 Task: Search one way flight ticket for 2 adults, 2 children, 2 infants in seat in first from Ogden: Ogden-hinckley Airport to New Bern: Coastal Carolina Regional Airport (was Craven County Regional) on 8-4-2023. Choice of flights is Singapure airlines. Number of bags: 7 checked bags. Price is upto 50000. Outbound departure time preference is 19:30.
Action: Mouse moved to (252, 321)
Screenshot: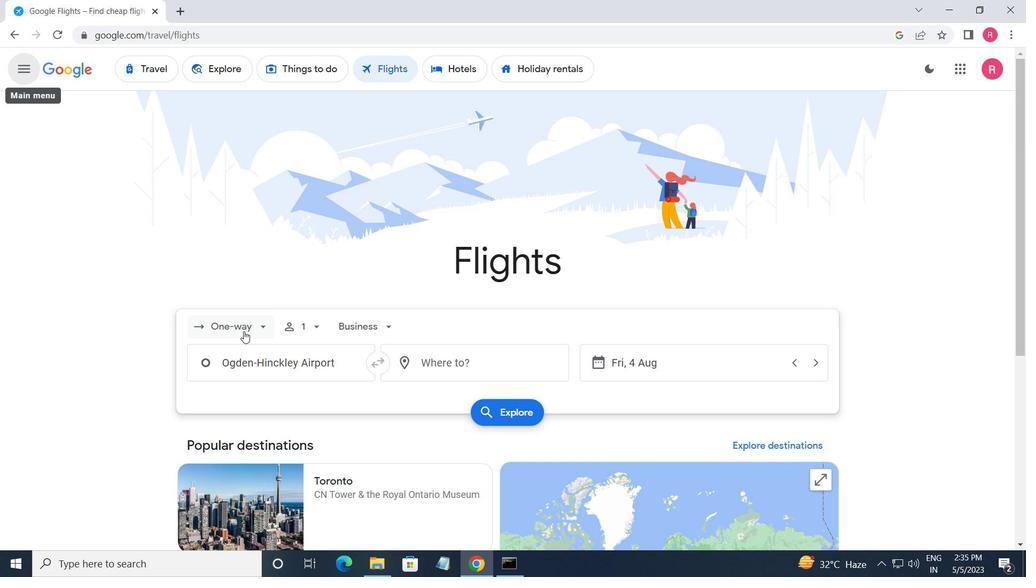
Action: Mouse pressed left at (252, 321)
Screenshot: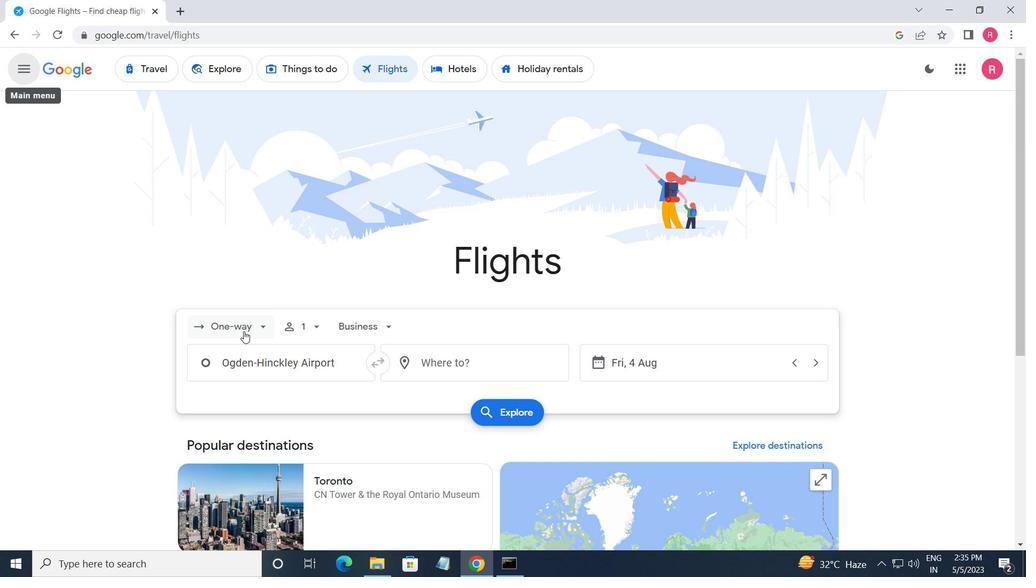 
Action: Mouse moved to (270, 388)
Screenshot: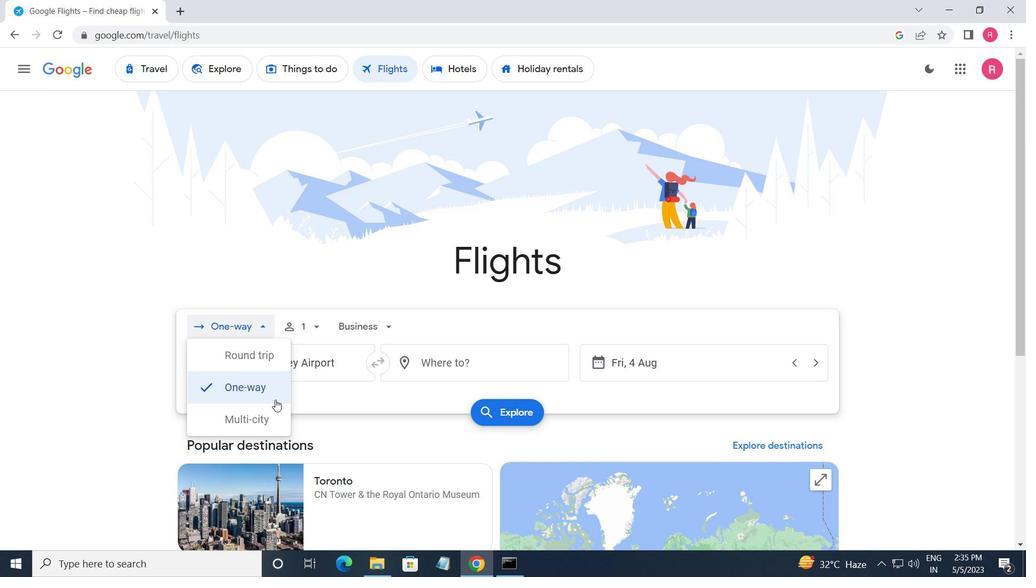 
Action: Mouse pressed left at (270, 388)
Screenshot: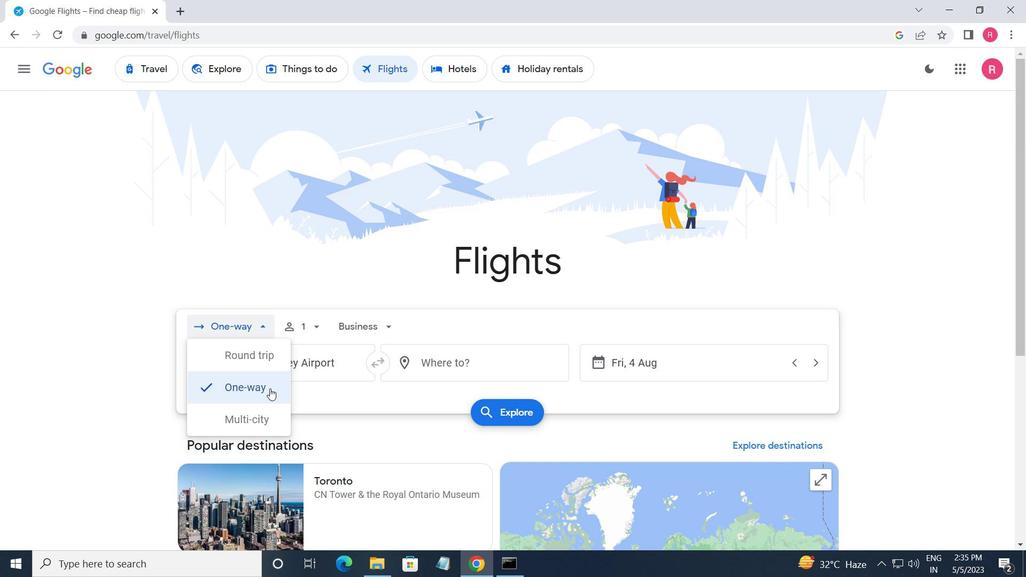 
Action: Mouse moved to (304, 328)
Screenshot: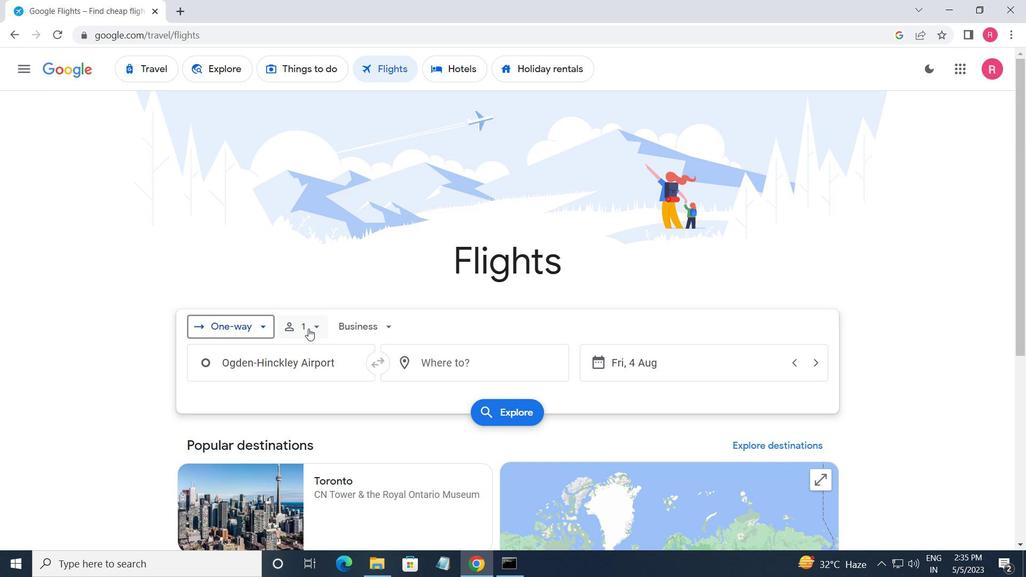 
Action: Mouse pressed left at (304, 328)
Screenshot: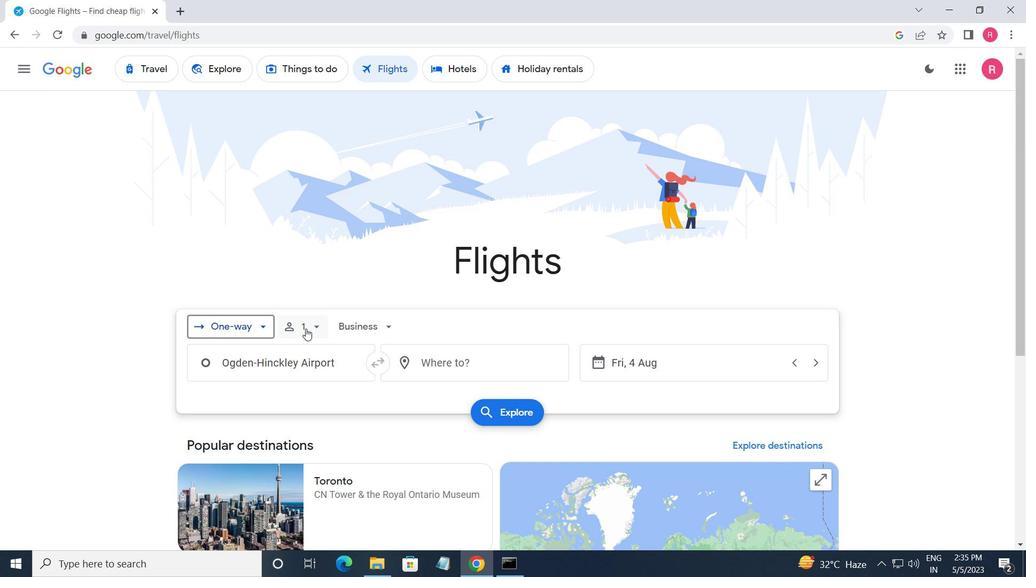 
Action: Mouse moved to (428, 368)
Screenshot: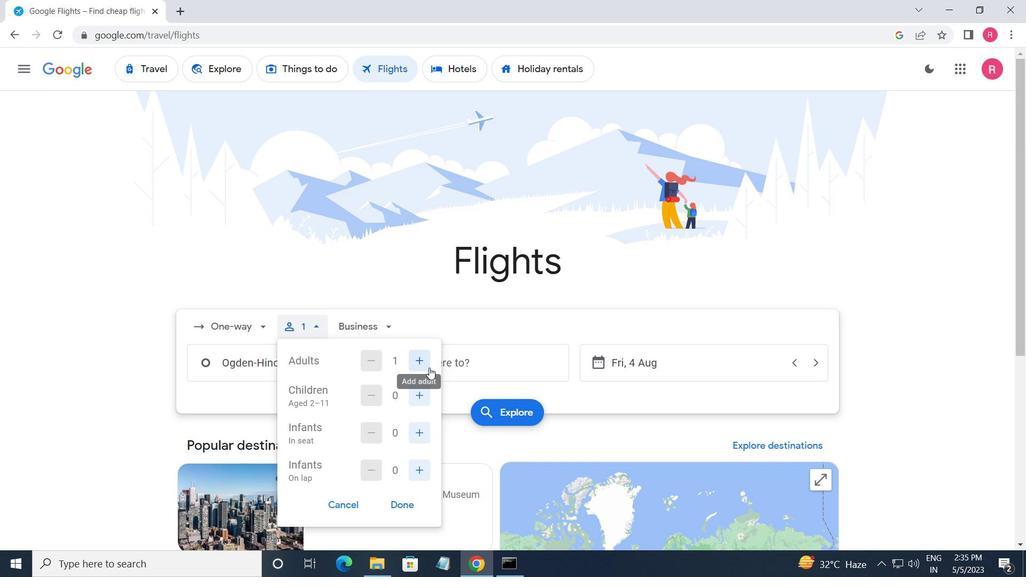
Action: Mouse pressed left at (428, 368)
Screenshot: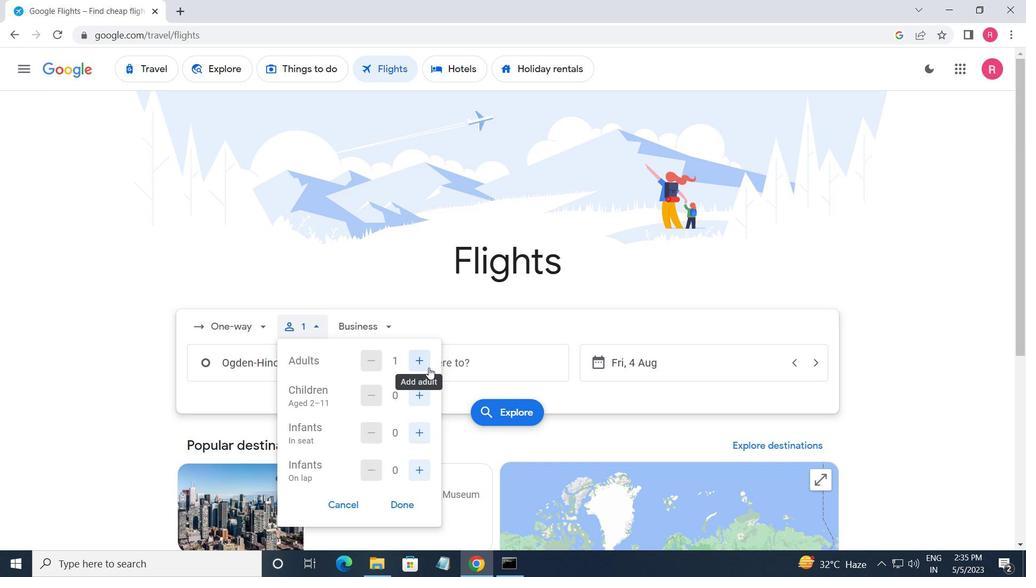 
Action: Mouse moved to (419, 395)
Screenshot: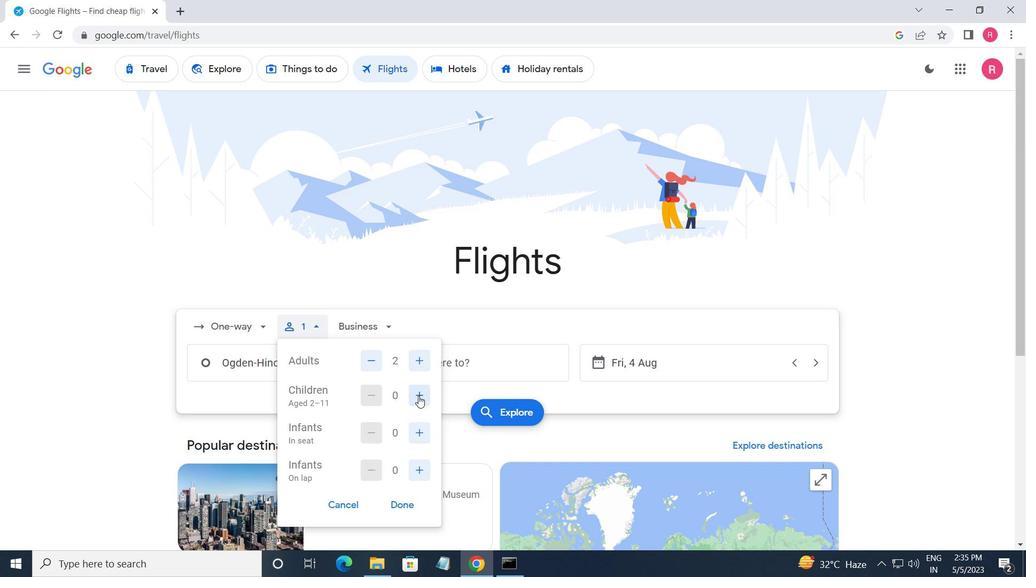 
Action: Mouse pressed left at (419, 395)
Screenshot: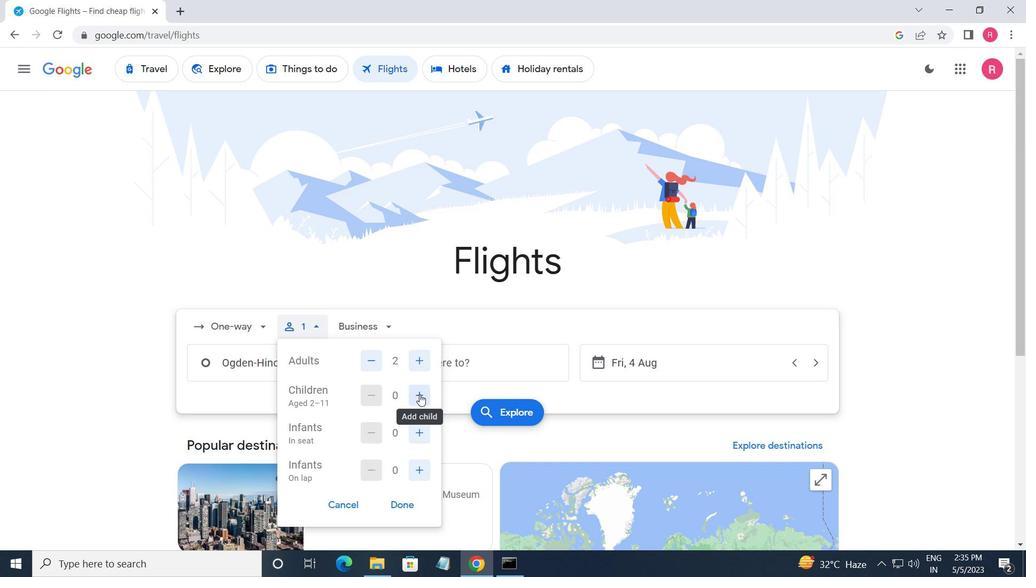 
Action: Mouse moved to (420, 395)
Screenshot: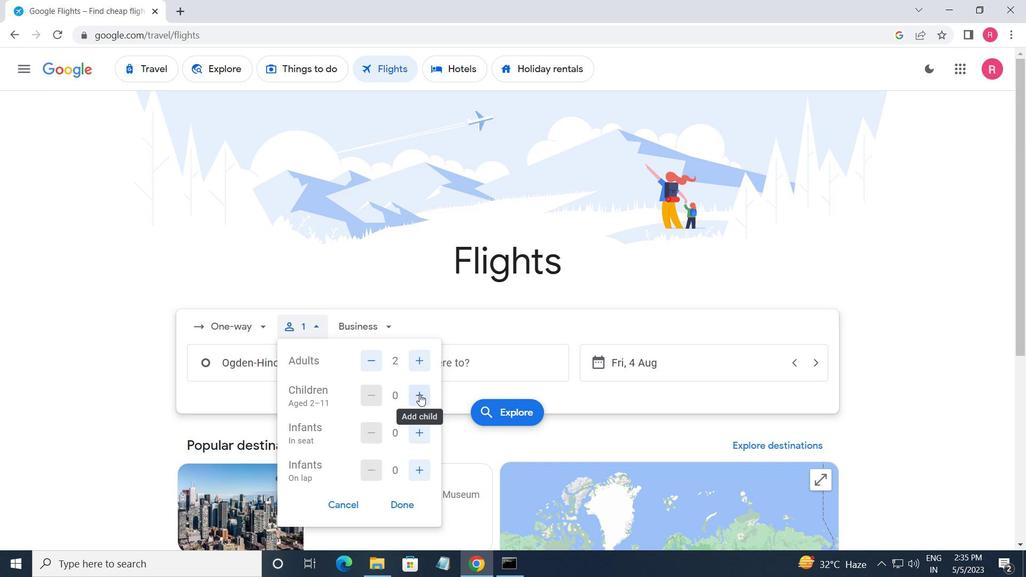 
Action: Mouse pressed left at (420, 395)
Screenshot: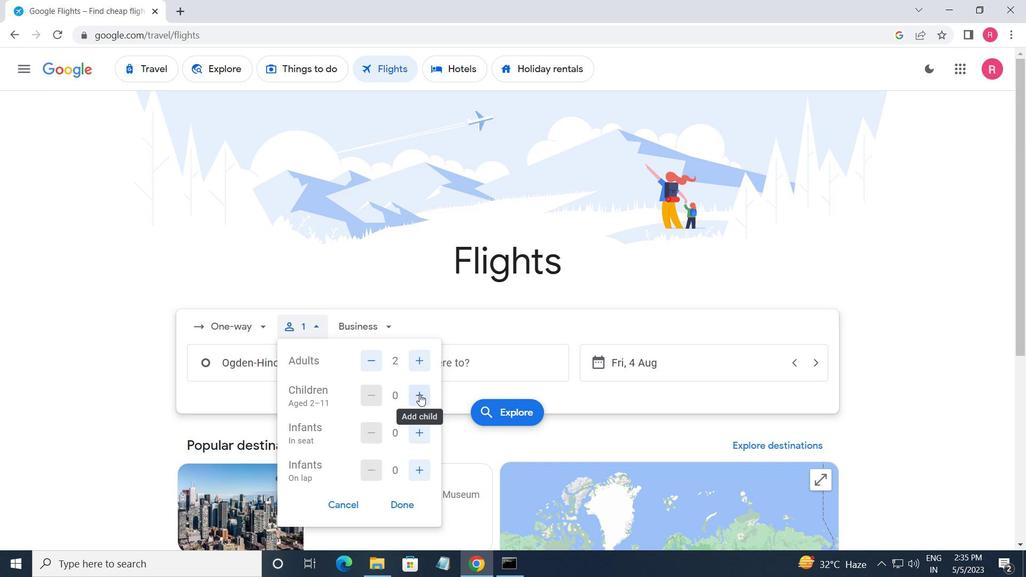 
Action: Mouse moved to (426, 440)
Screenshot: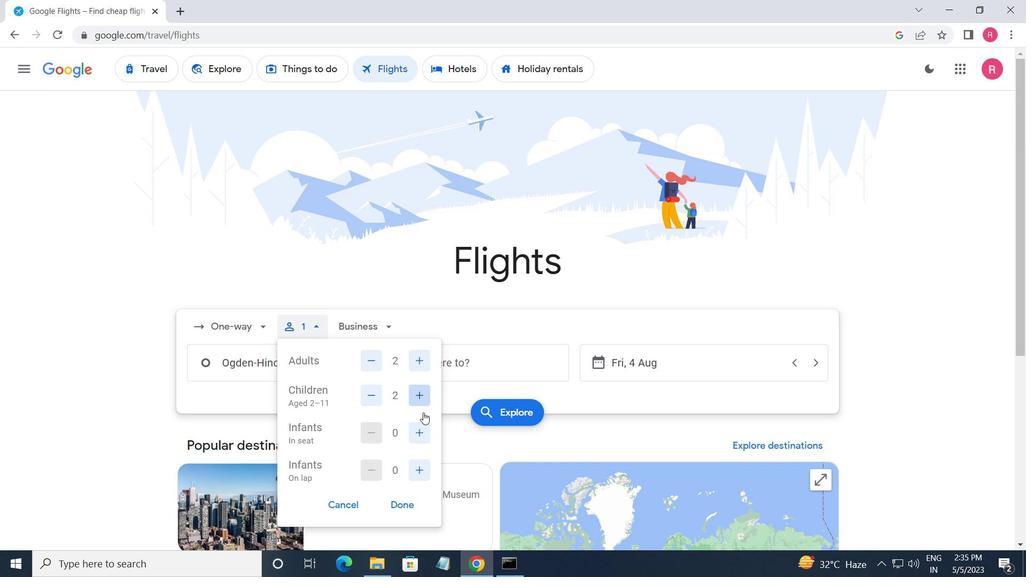 
Action: Mouse pressed left at (426, 440)
Screenshot: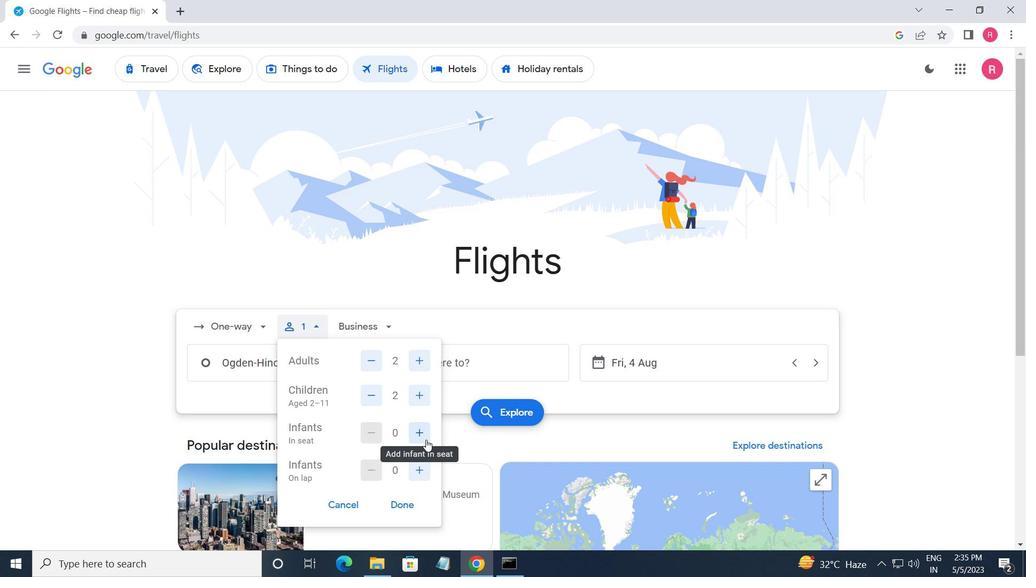 
Action: Mouse pressed left at (426, 440)
Screenshot: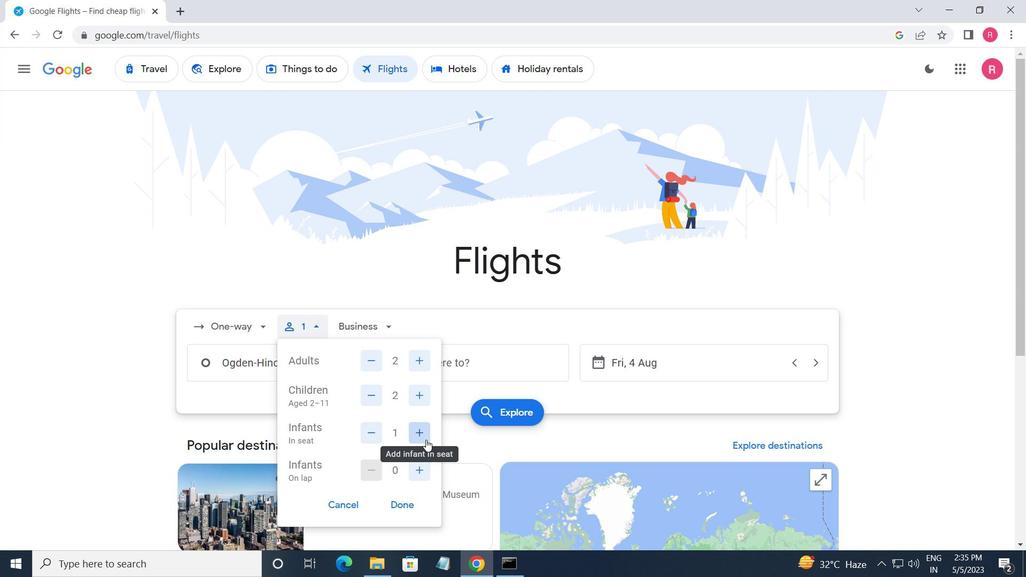 
Action: Mouse moved to (417, 468)
Screenshot: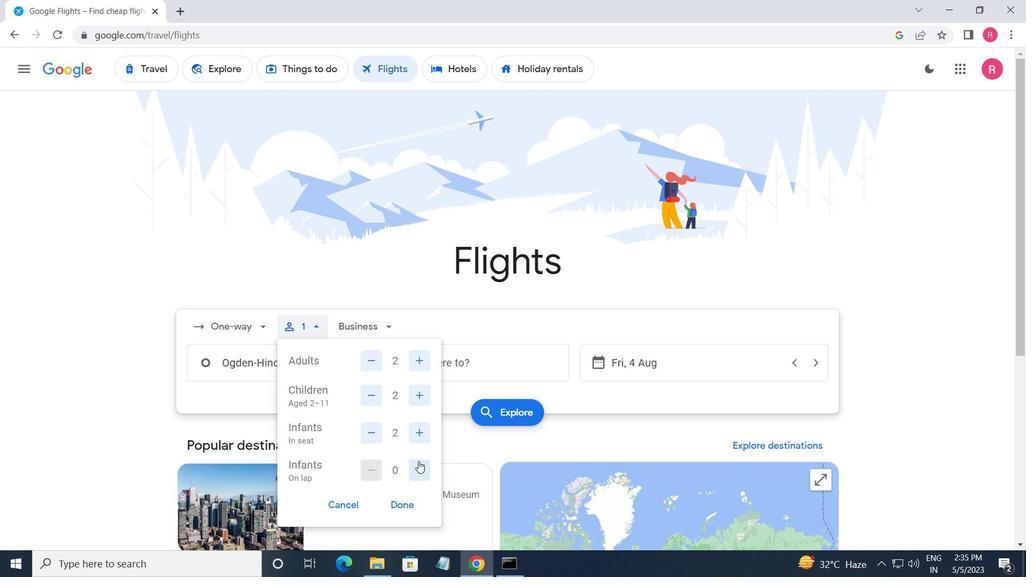 
Action: Mouse pressed left at (417, 468)
Screenshot: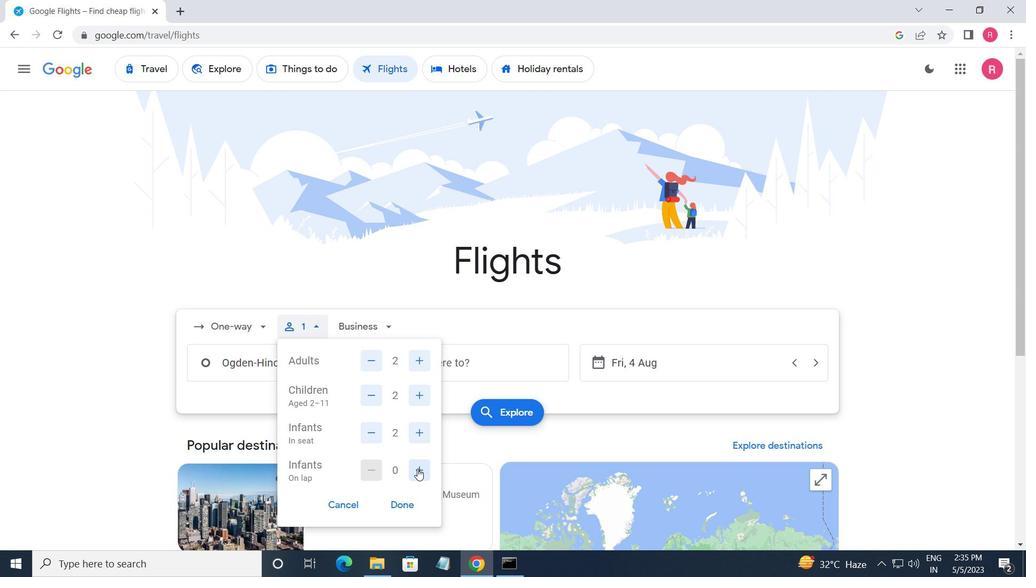 
Action: Mouse moved to (375, 474)
Screenshot: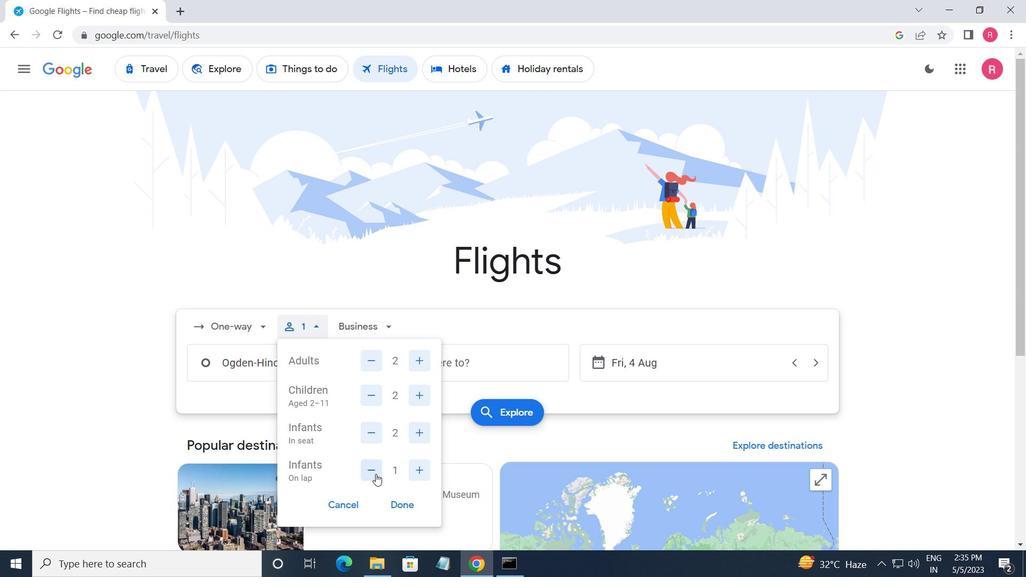 
Action: Mouse pressed left at (375, 474)
Screenshot: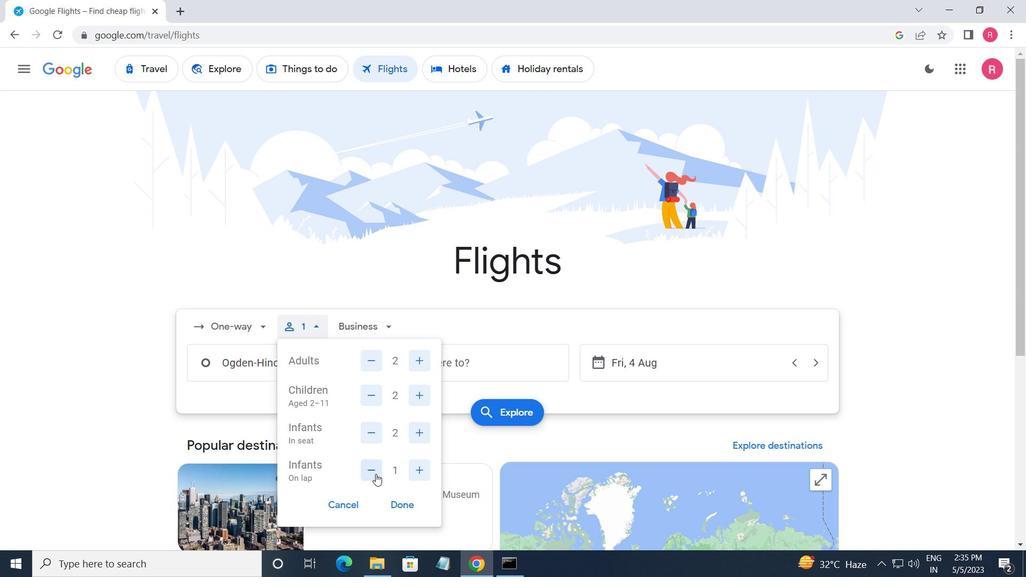 
Action: Mouse moved to (399, 502)
Screenshot: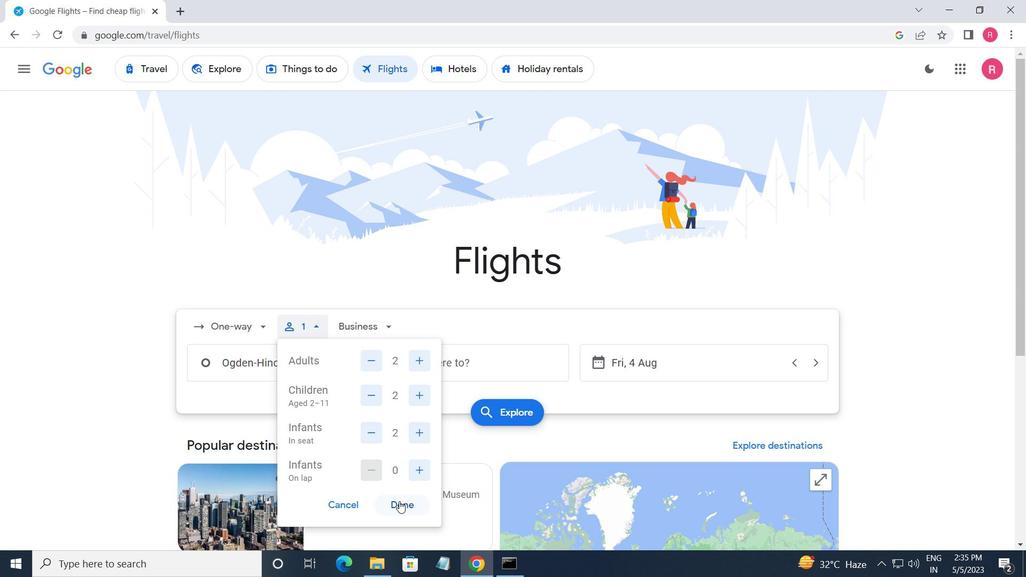 
Action: Mouse pressed left at (399, 502)
Screenshot: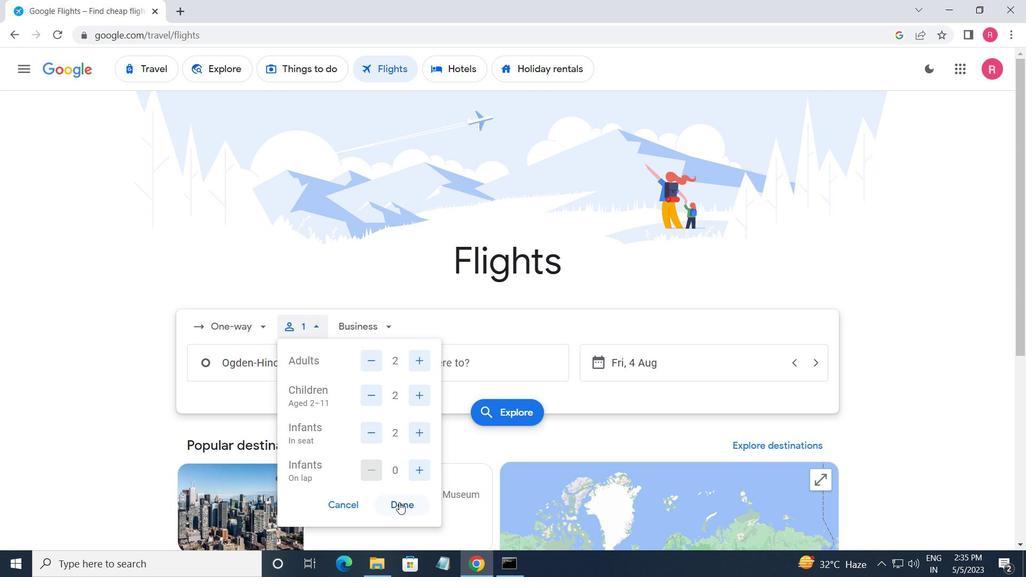 
Action: Mouse moved to (359, 320)
Screenshot: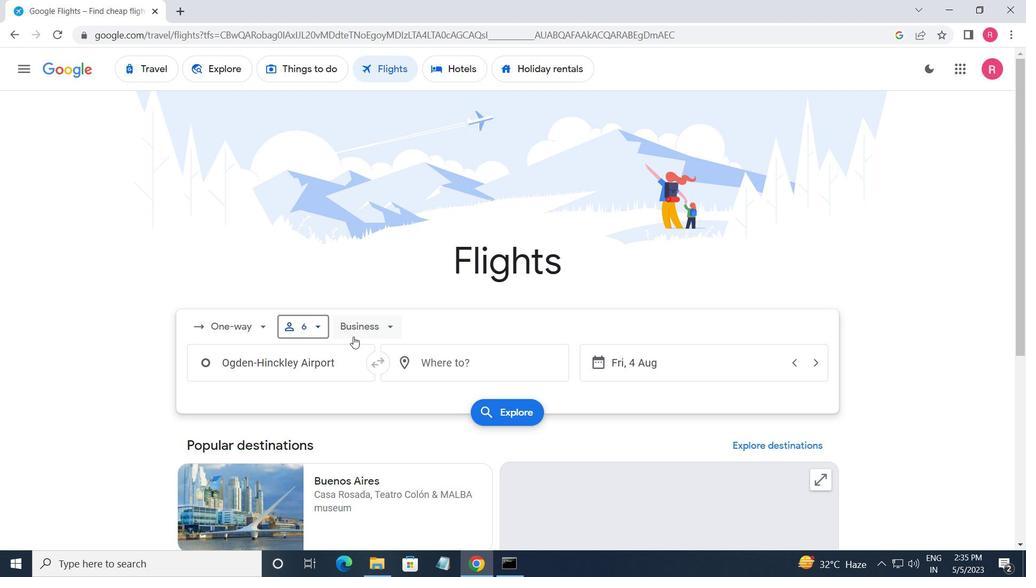 
Action: Mouse pressed left at (359, 320)
Screenshot: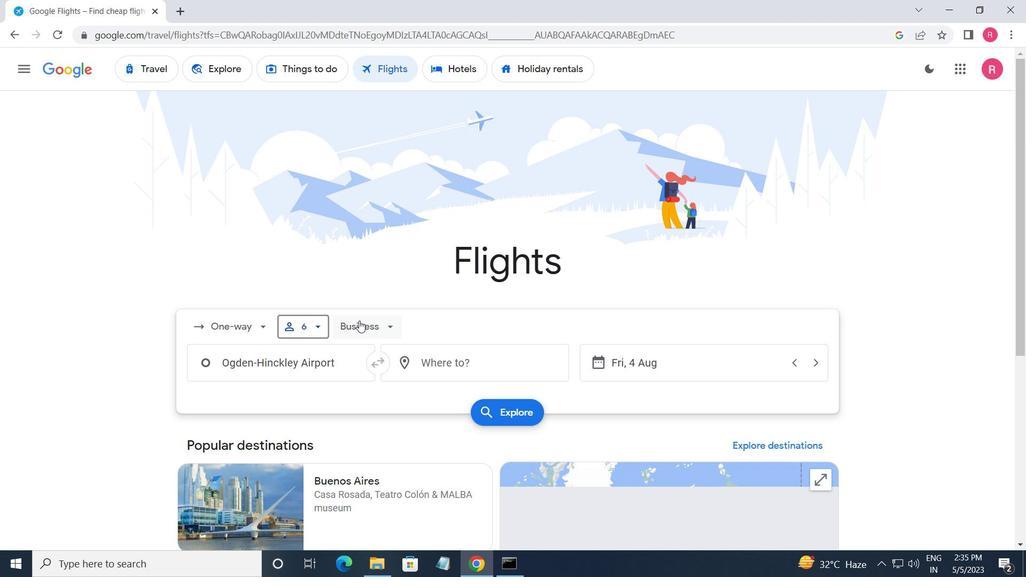 
Action: Mouse moved to (389, 451)
Screenshot: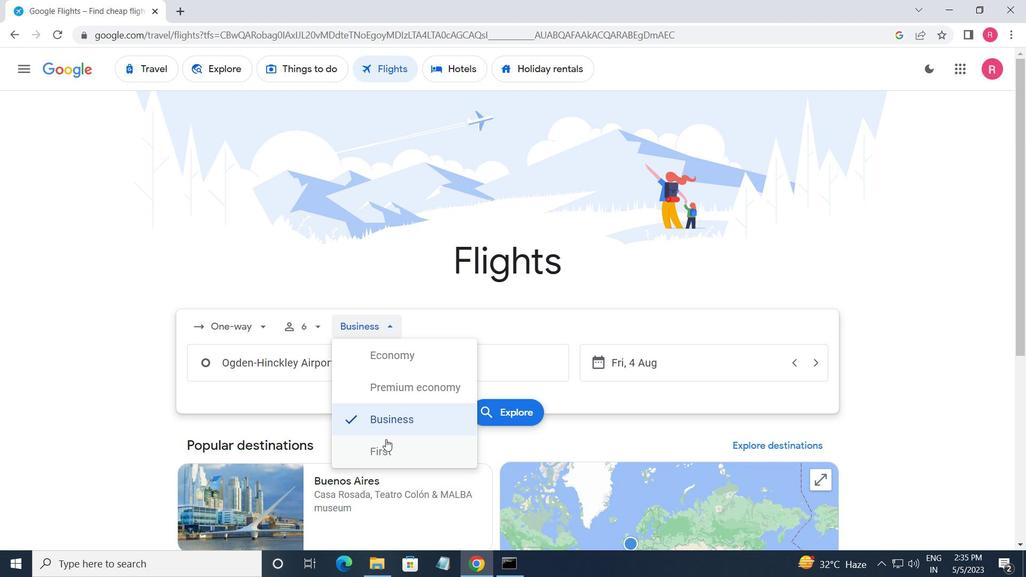 
Action: Mouse pressed left at (389, 451)
Screenshot: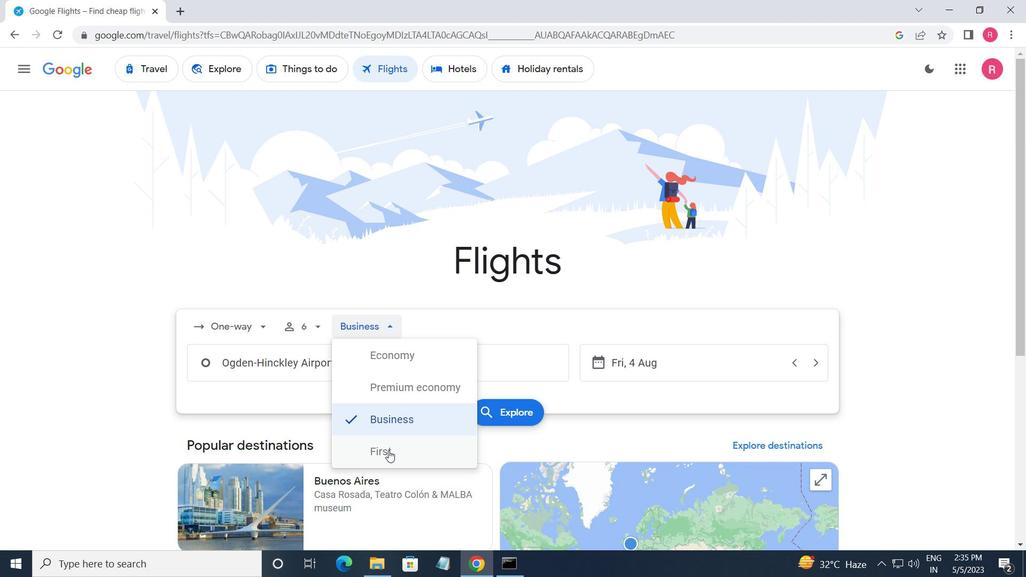 
Action: Mouse moved to (321, 362)
Screenshot: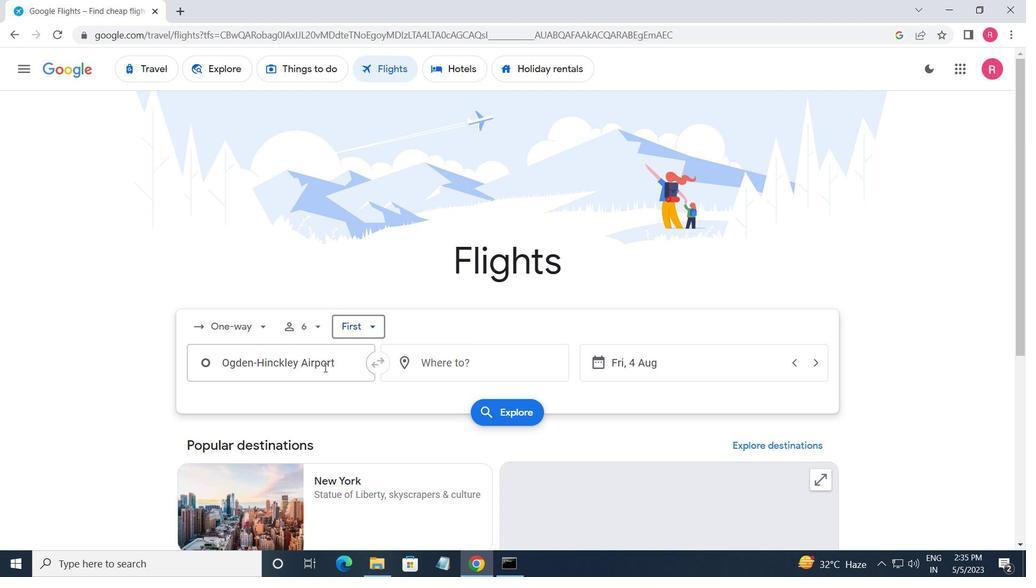 
Action: Mouse pressed left at (321, 362)
Screenshot: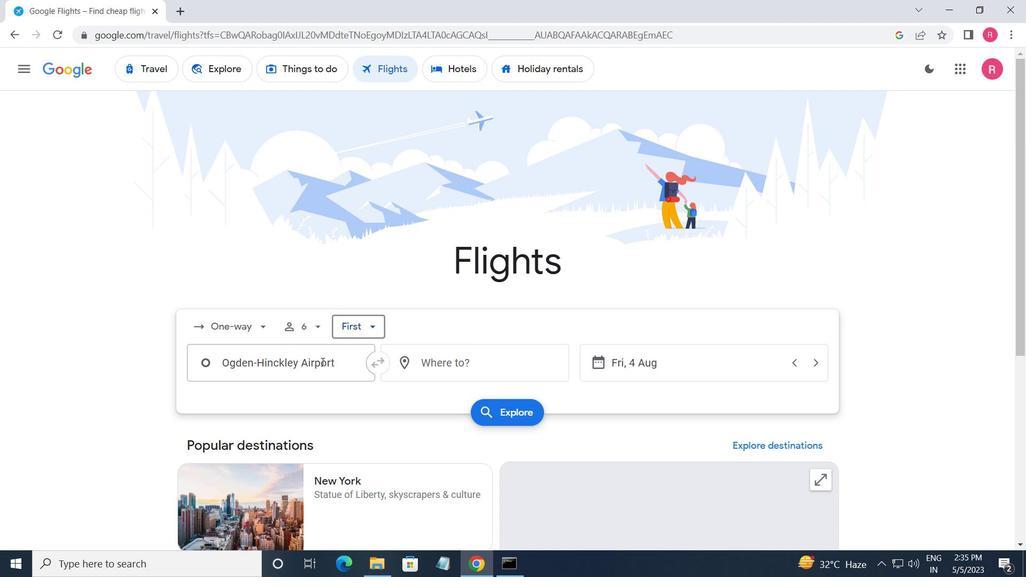
Action: Key pressed <Key.shift>OGDEN-HI
Screenshot: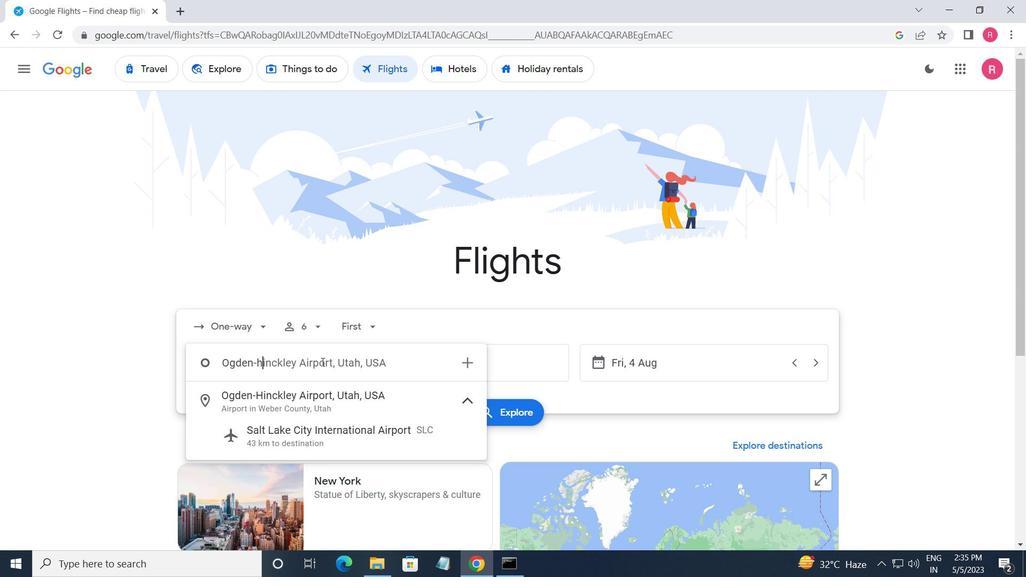 
Action: Mouse moved to (331, 413)
Screenshot: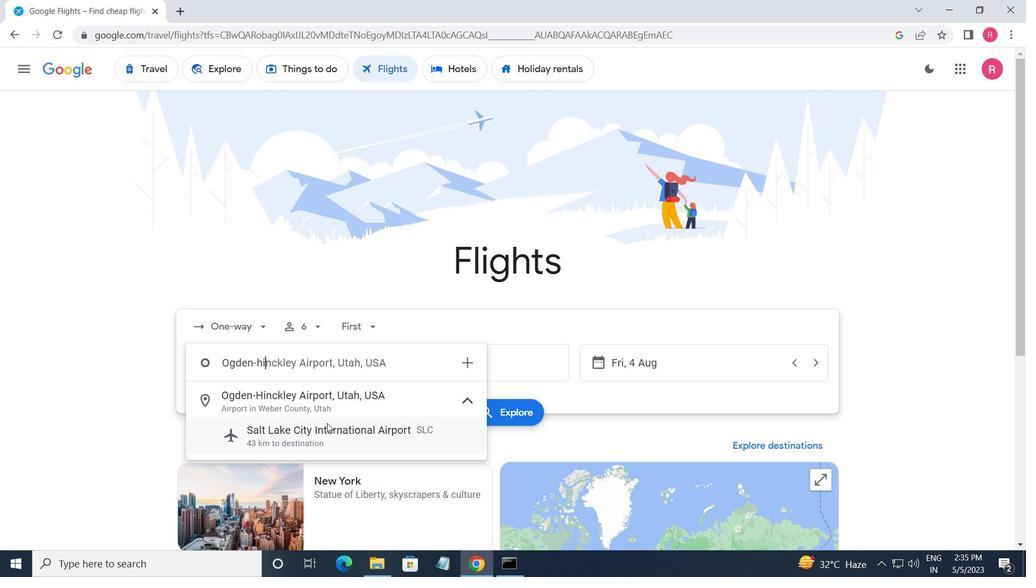 
Action: Mouse pressed left at (331, 413)
Screenshot: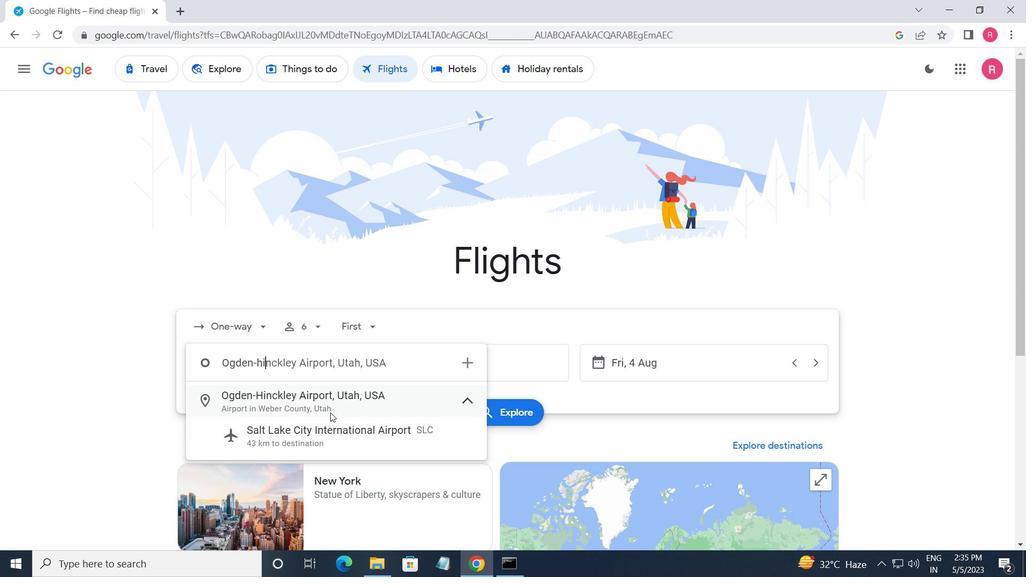 
Action: Mouse moved to (459, 360)
Screenshot: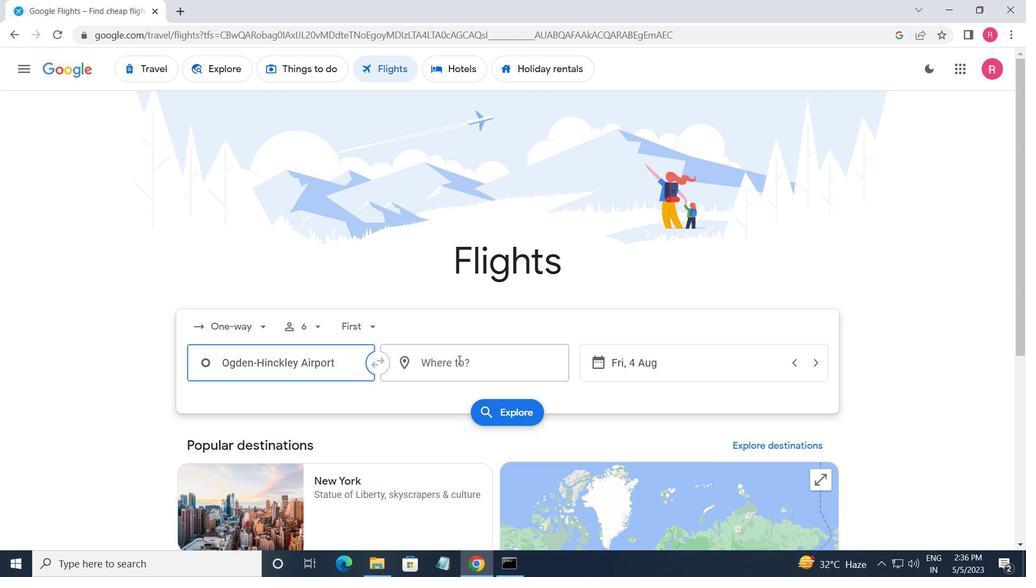 
Action: Mouse pressed left at (459, 360)
Screenshot: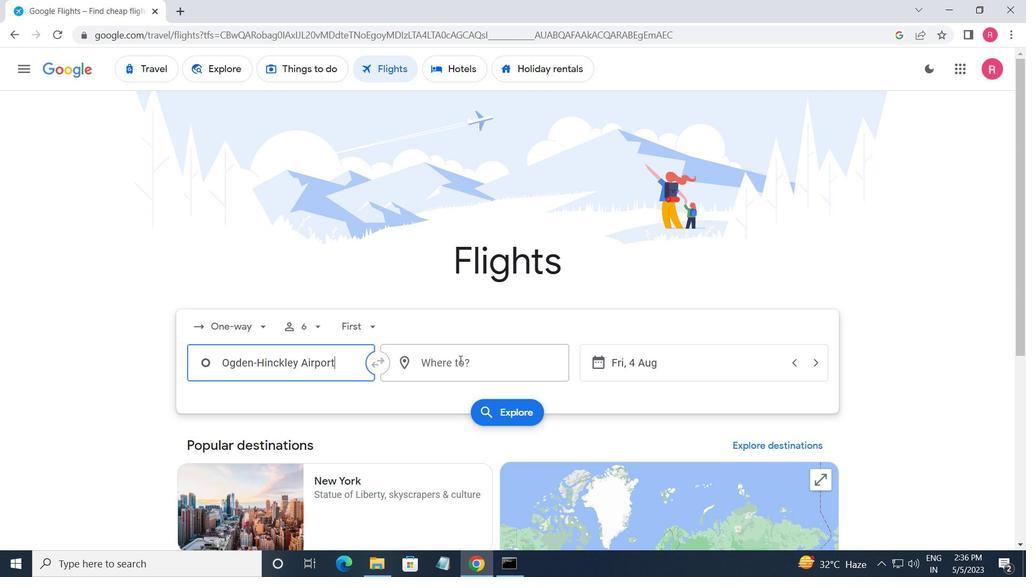 
Action: Mouse moved to (458, 370)
Screenshot: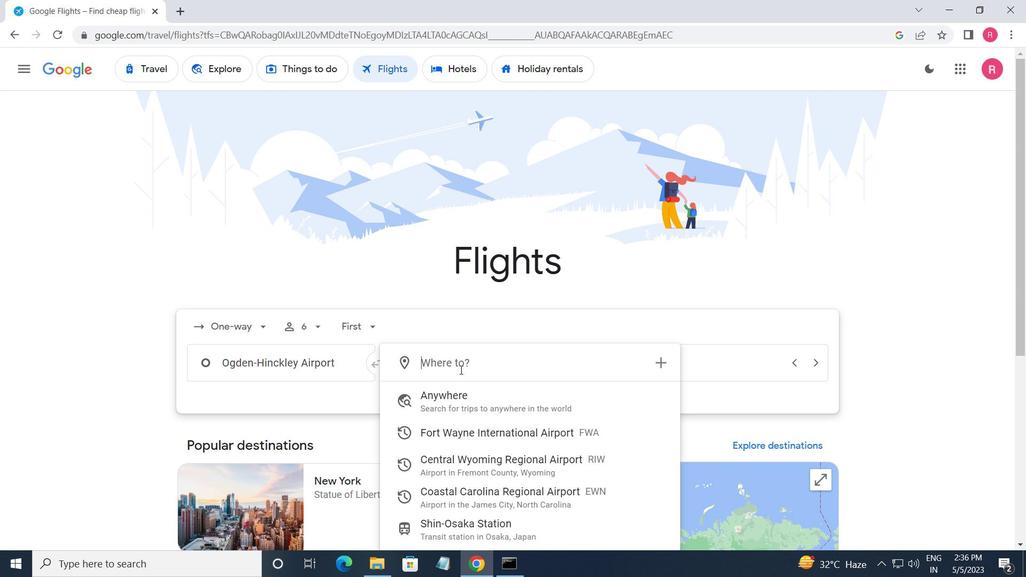 
Action: Key pressed <Key.shift>COASTEL<Key.space><Key.shift>CA
Screenshot: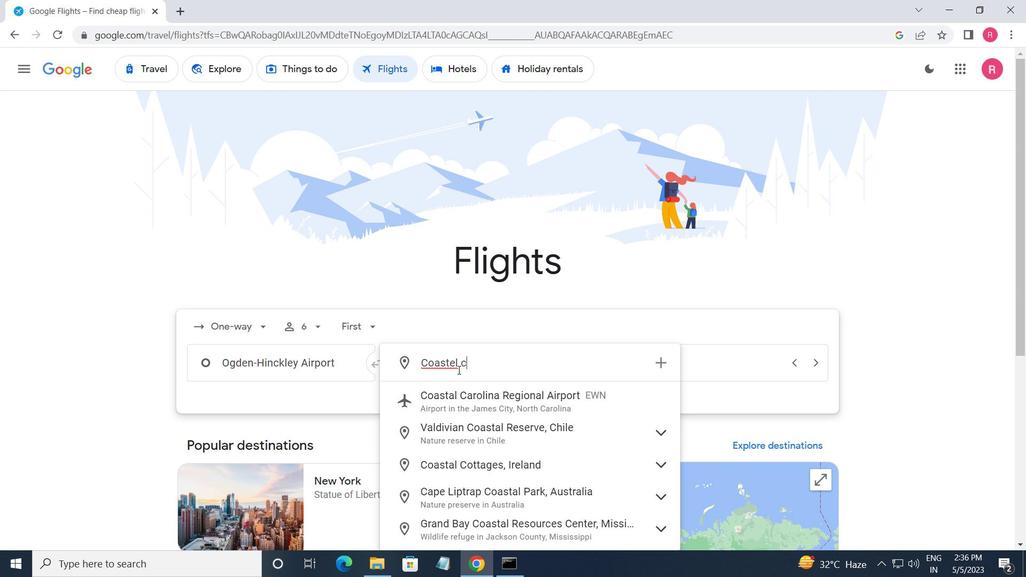 
Action: Mouse moved to (530, 408)
Screenshot: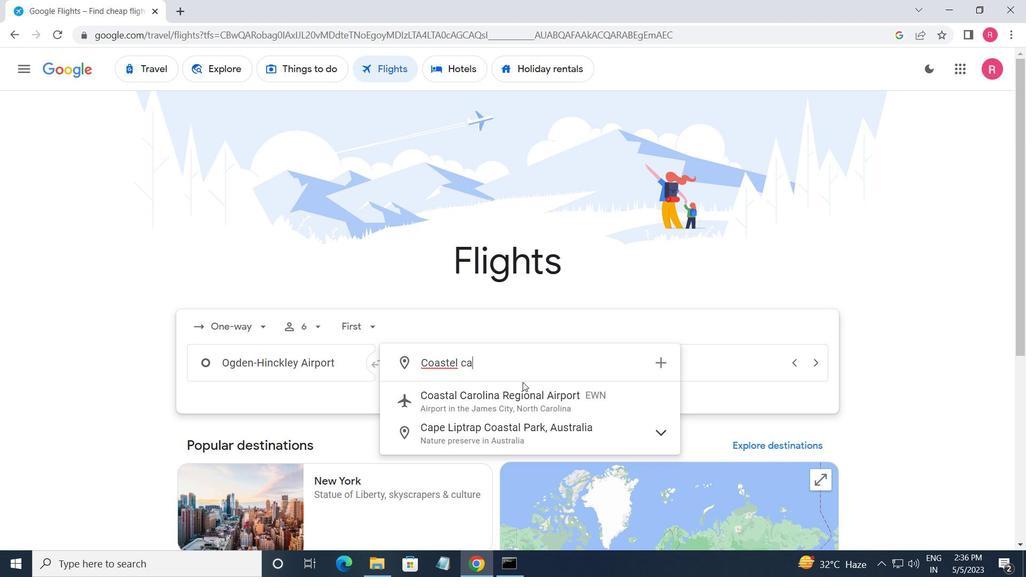 
Action: Mouse pressed left at (530, 408)
Screenshot: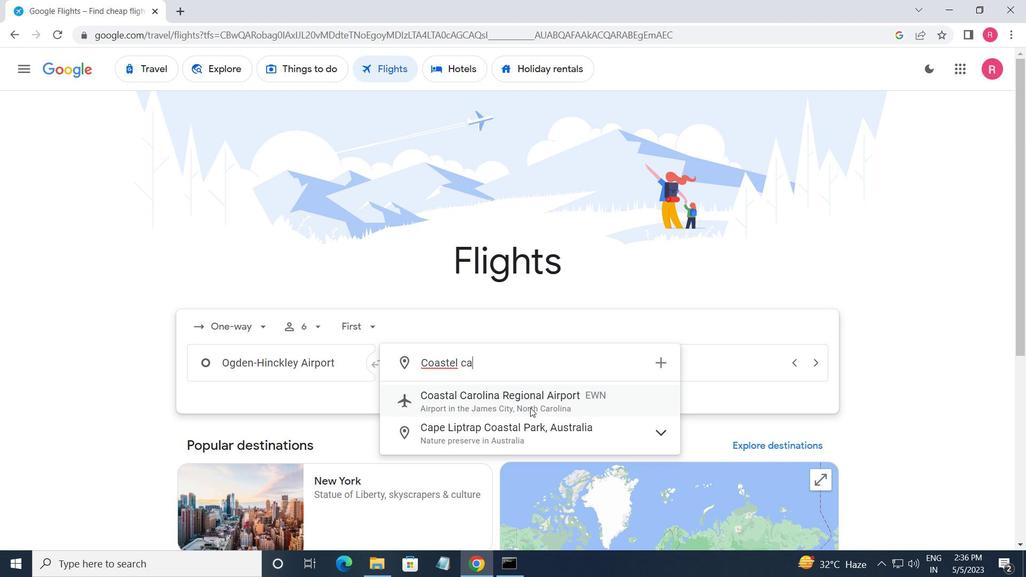 
Action: Mouse moved to (708, 362)
Screenshot: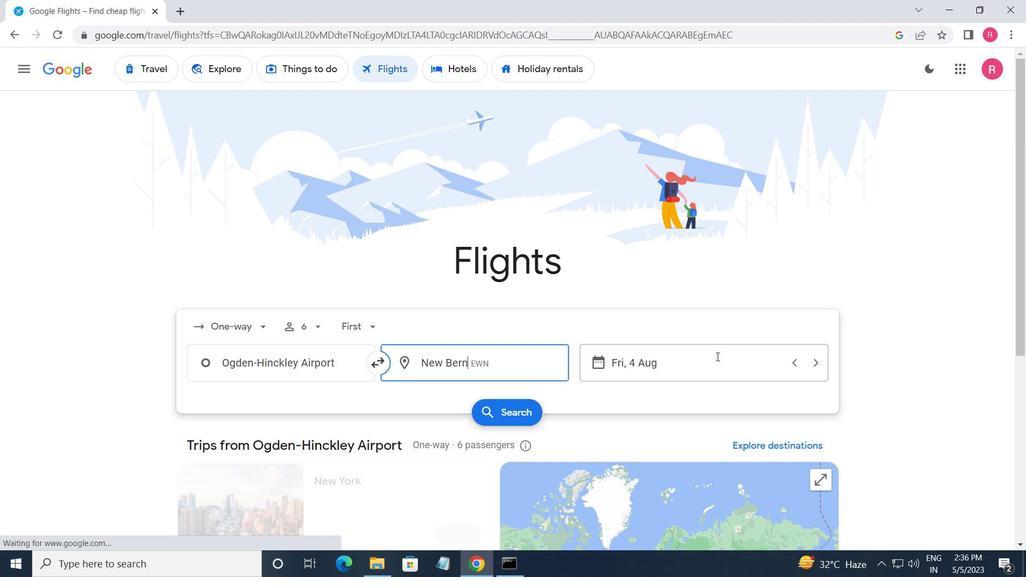 
Action: Mouse pressed left at (708, 362)
Screenshot: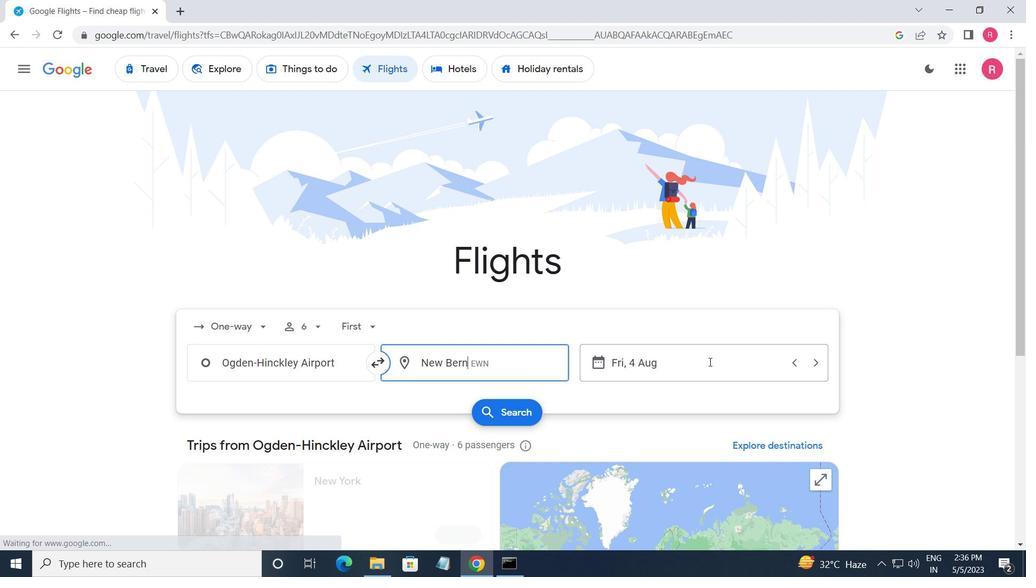 
Action: Mouse moved to (518, 308)
Screenshot: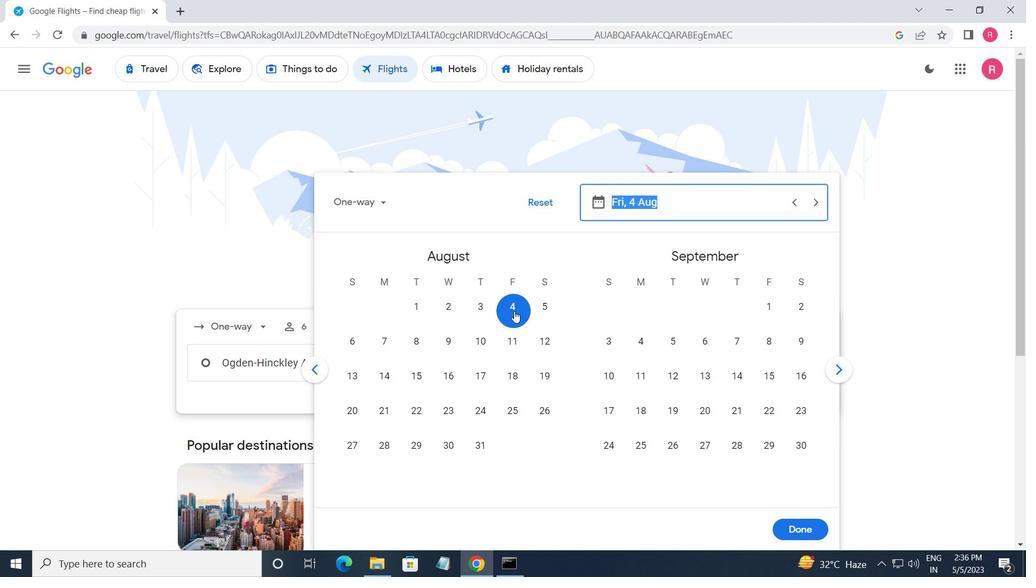 
Action: Mouse pressed left at (518, 308)
Screenshot: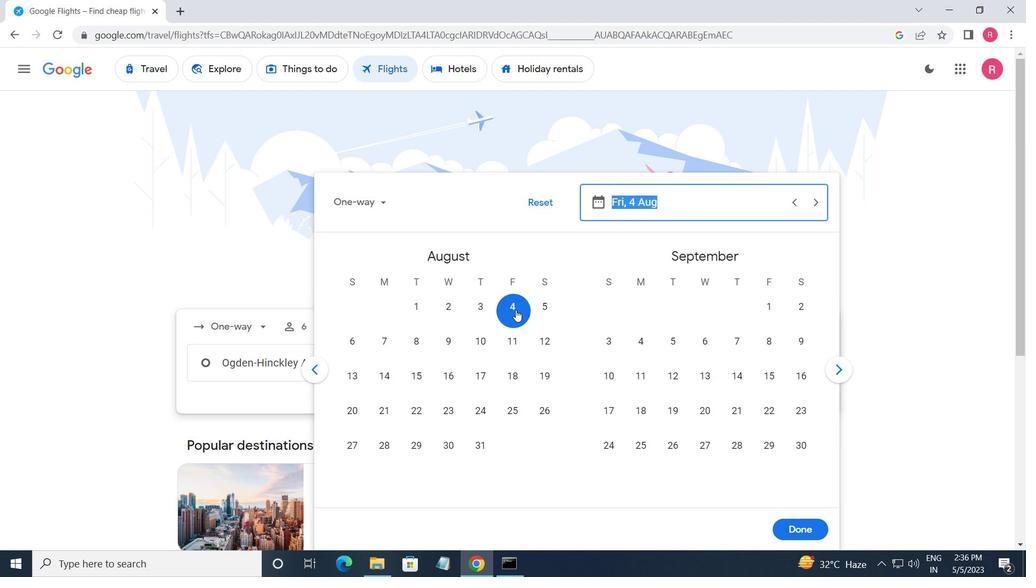 
Action: Mouse moved to (813, 526)
Screenshot: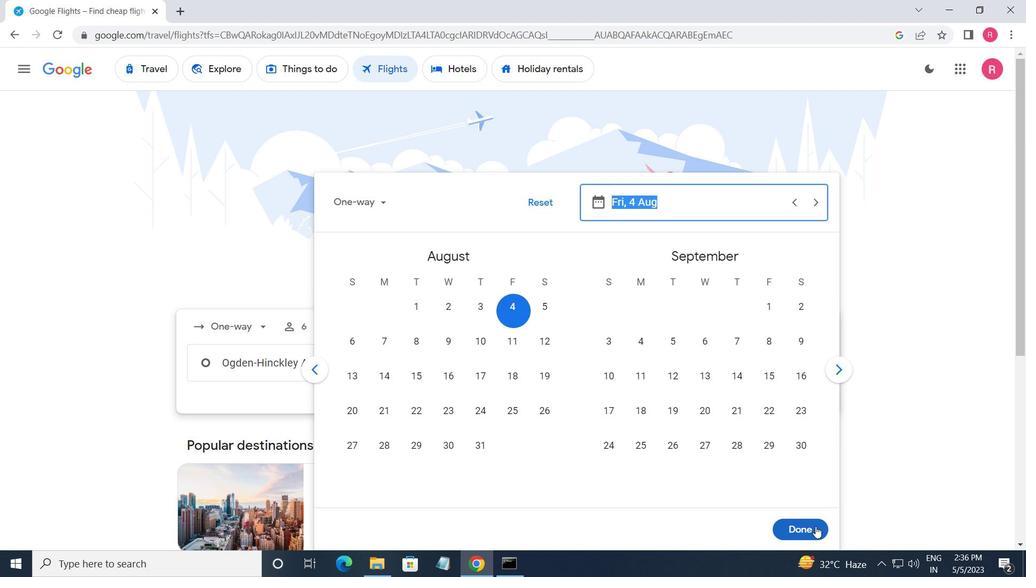 
Action: Mouse pressed left at (813, 526)
Screenshot: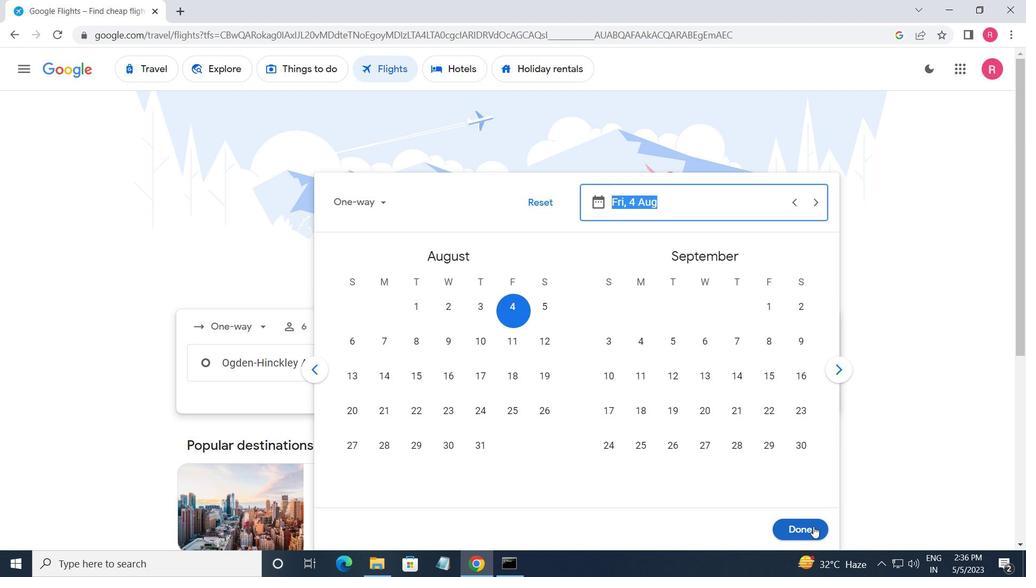 
Action: Mouse moved to (502, 417)
Screenshot: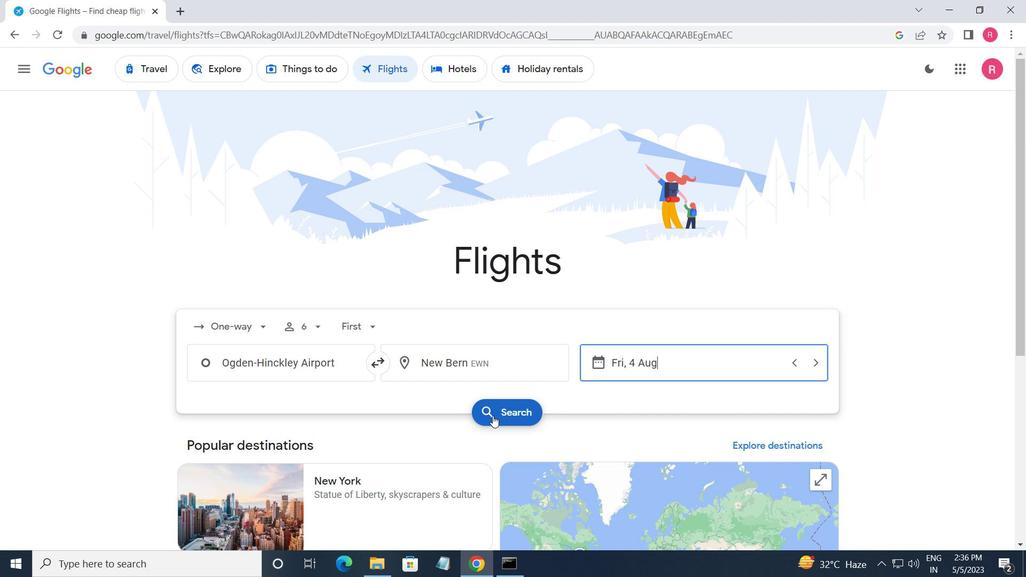 
Action: Mouse pressed left at (502, 417)
Screenshot: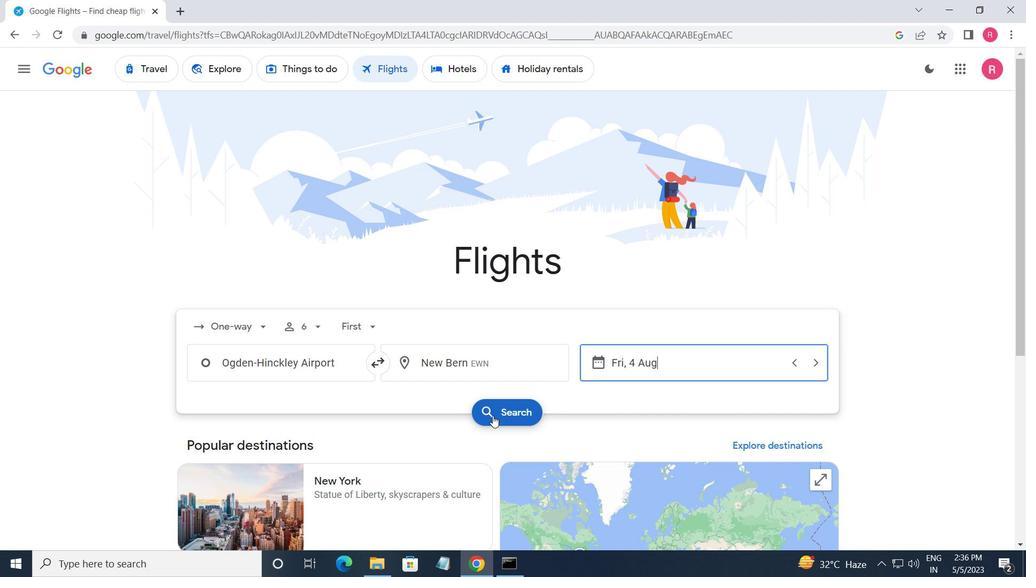 
Action: Mouse moved to (197, 187)
Screenshot: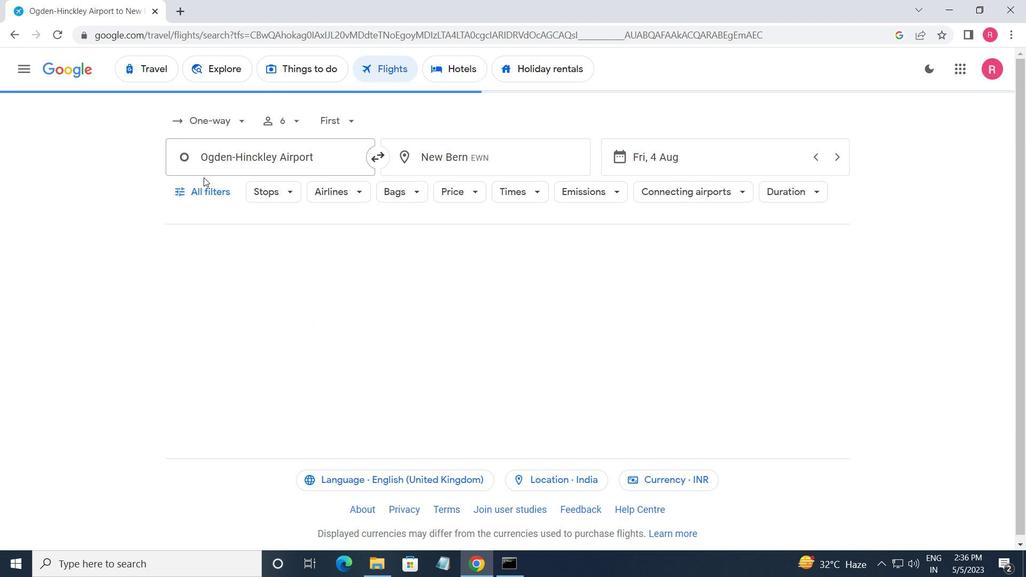 
Action: Mouse pressed left at (197, 187)
Screenshot: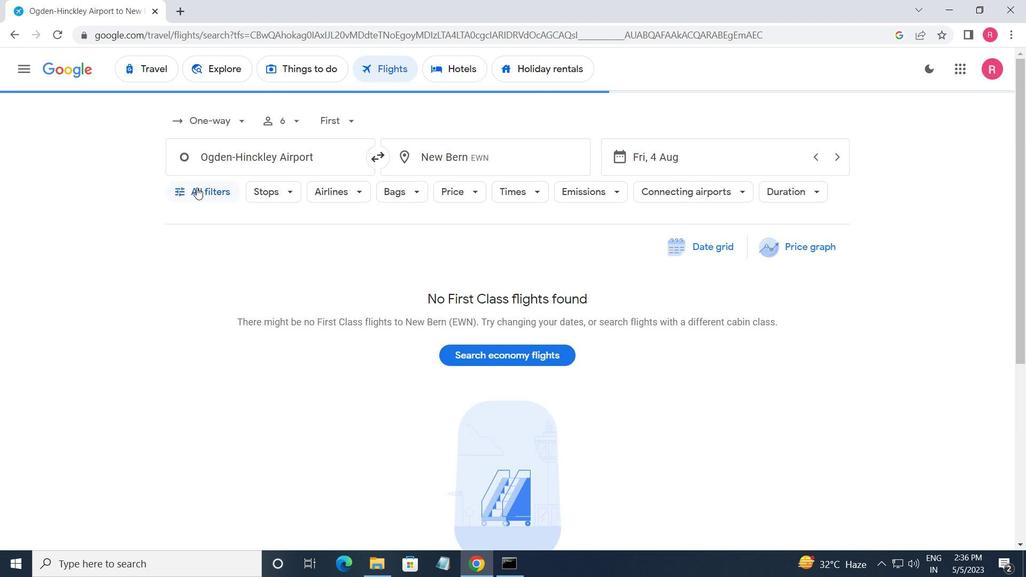 
Action: Mouse moved to (231, 298)
Screenshot: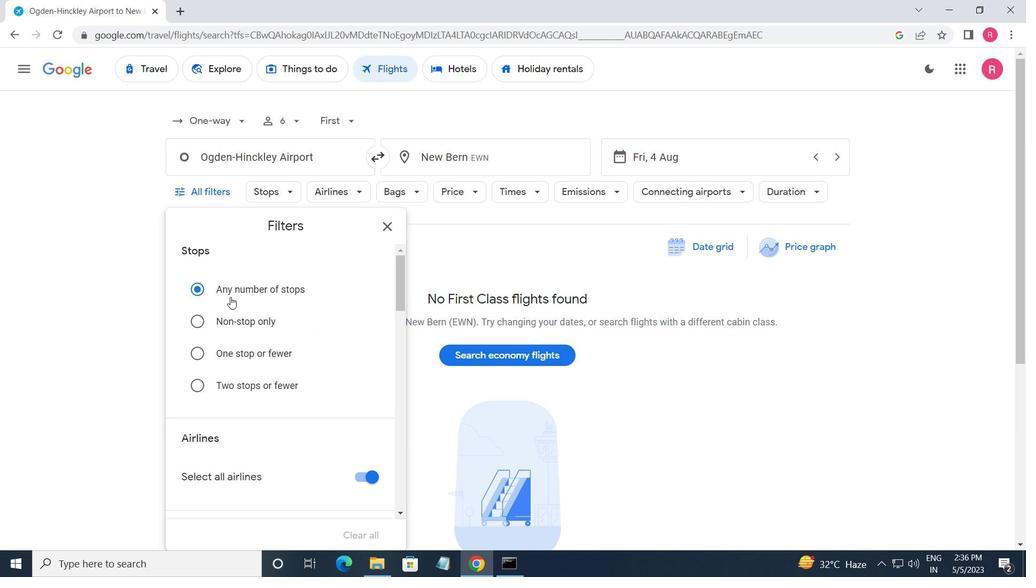 
Action: Mouse scrolled (231, 297) with delta (0, 0)
Screenshot: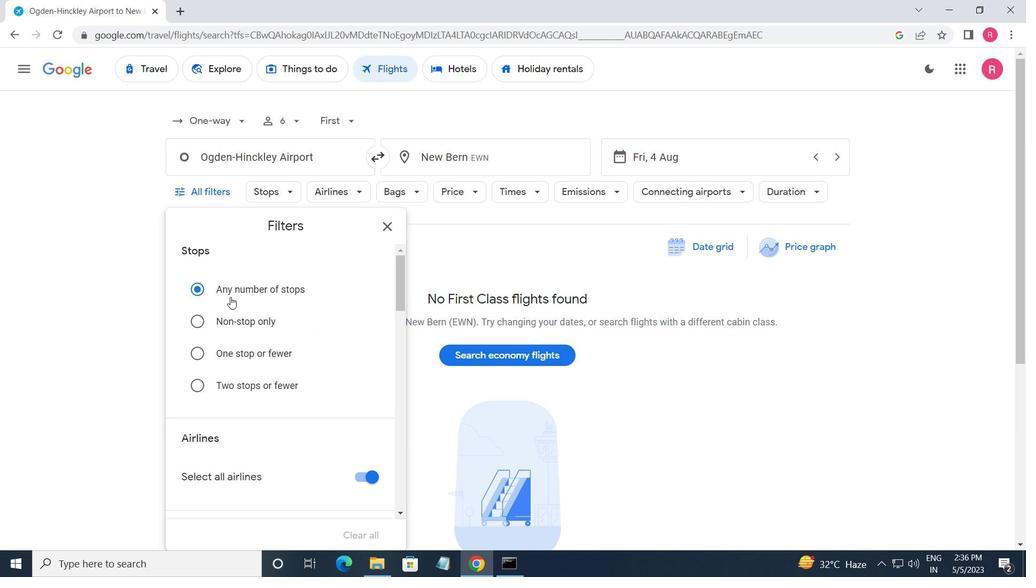 
Action: Mouse moved to (247, 295)
Screenshot: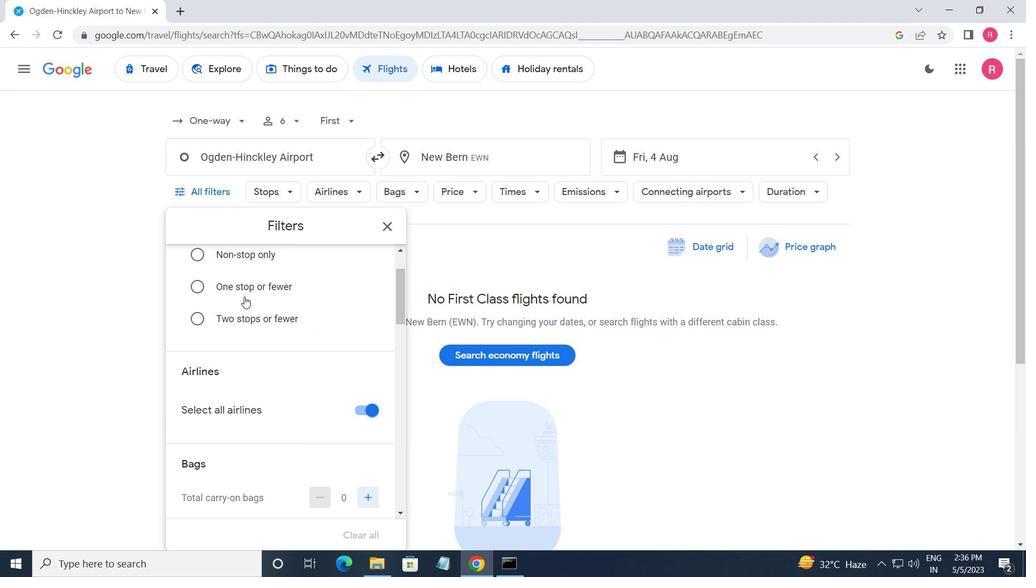 
Action: Mouse scrolled (247, 295) with delta (0, 0)
Screenshot: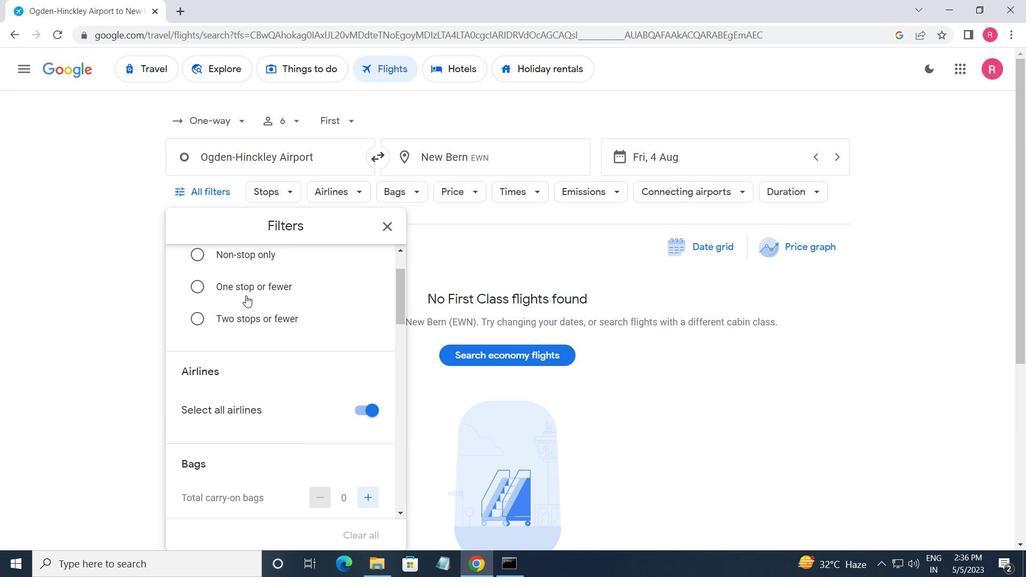 
Action: Mouse moved to (301, 312)
Screenshot: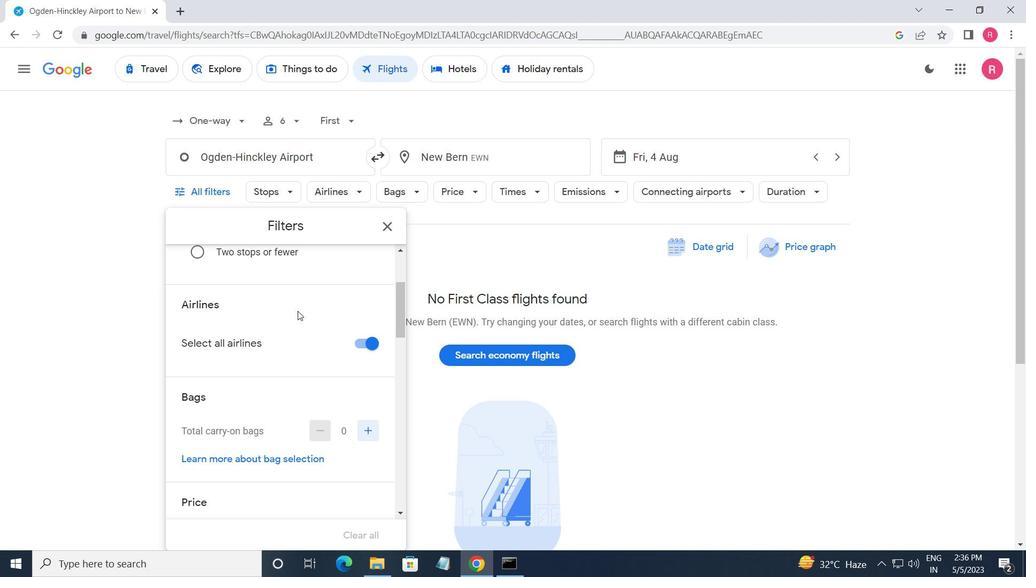 
Action: Mouse scrolled (301, 312) with delta (0, 0)
Screenshot: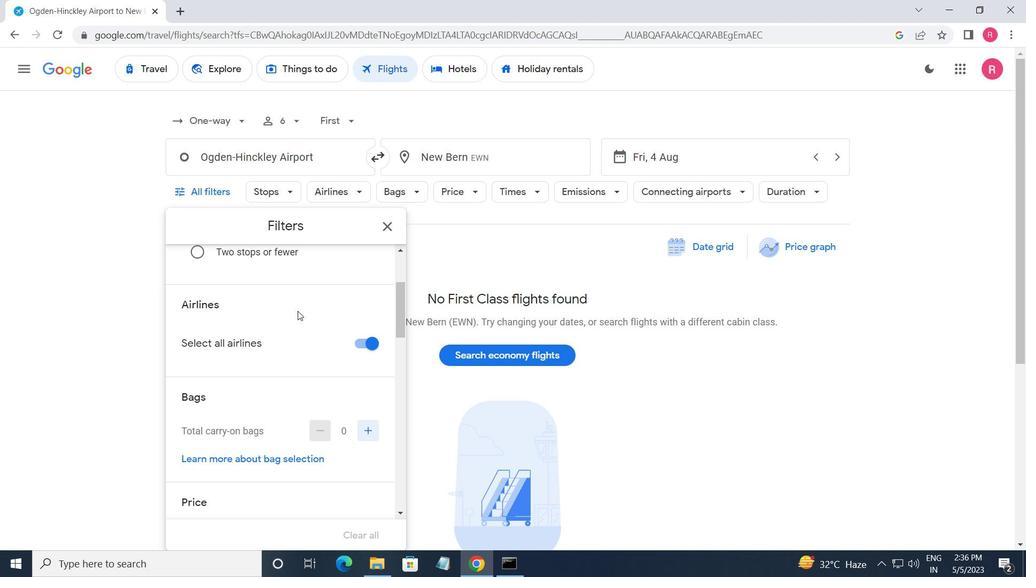 
Action: Mouse moved to (301, 313)
Screenshot: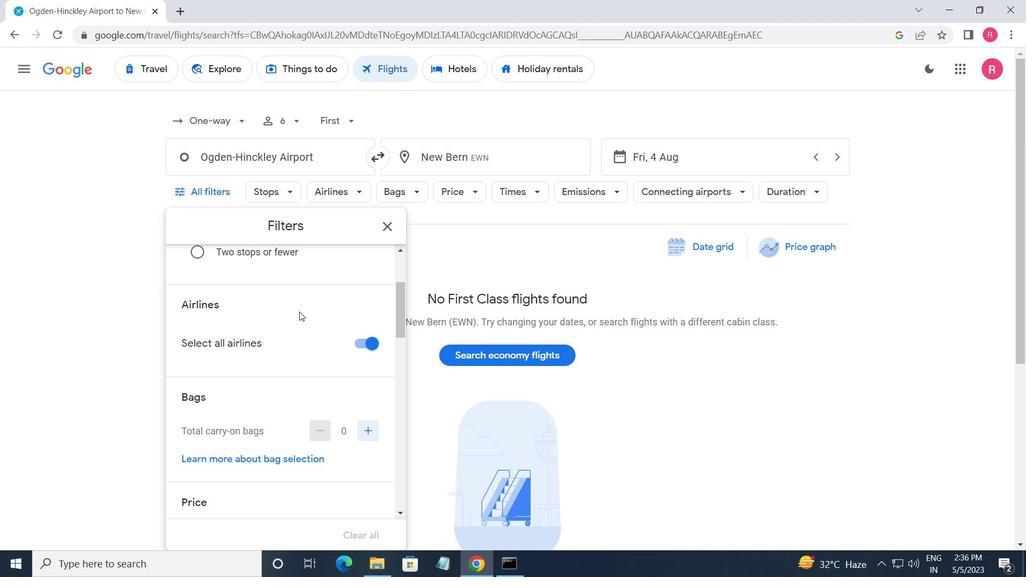 
Action: Mouse scrolled (301, 312) with delta (0, 0)
Screenshot: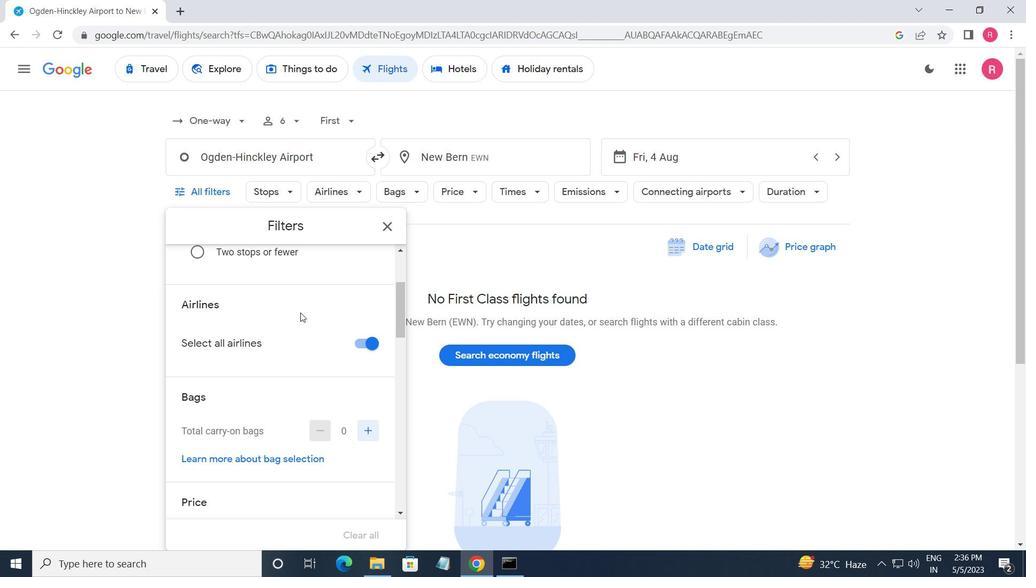 
Action: Mouse moved to (314, 308)
Screenshot: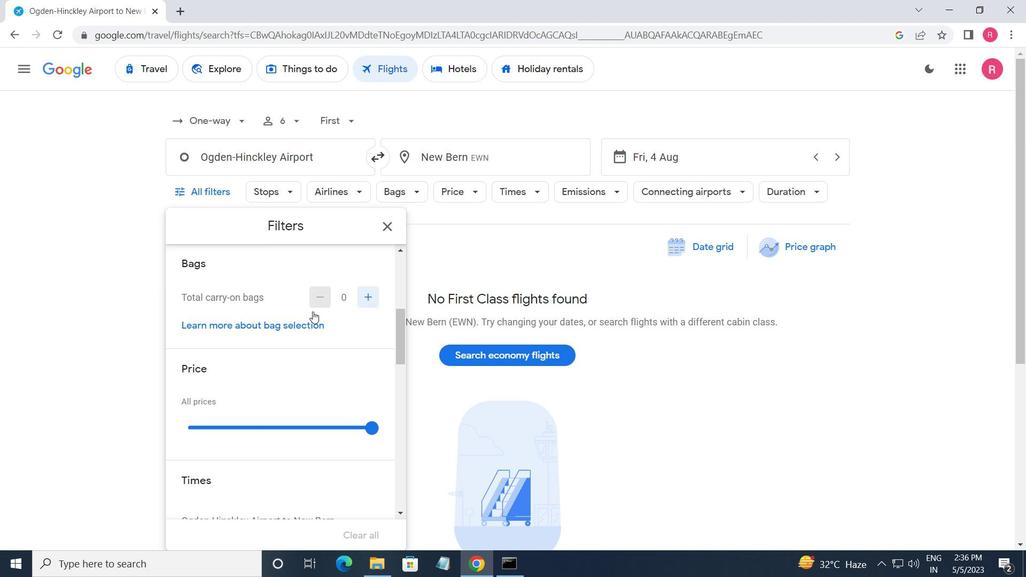 
Action: Mouse scrolled (314, 308) with delta (0, 0)
Screenshot: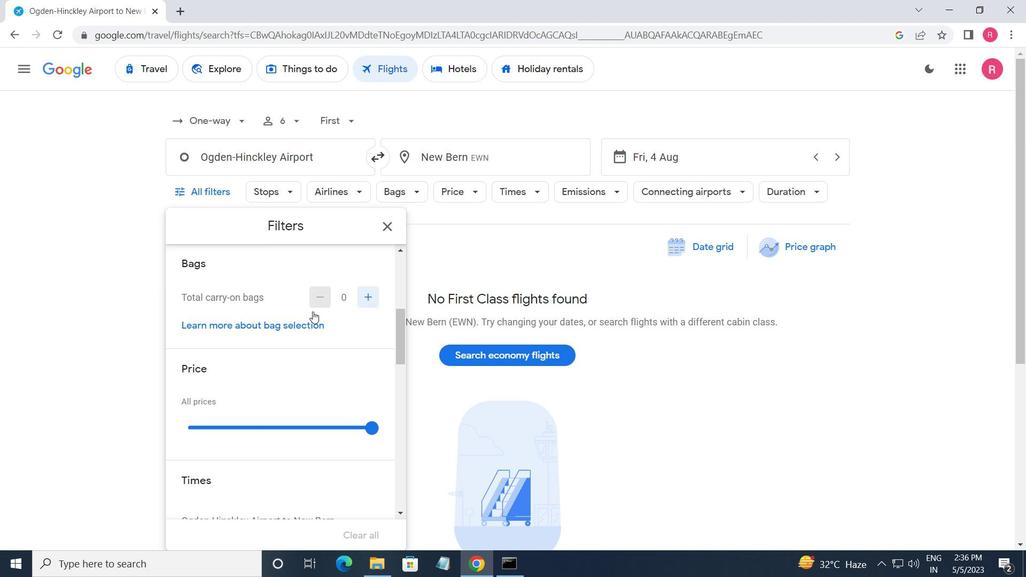 
Action: Mouse moved to (314, 304)
Screenshot: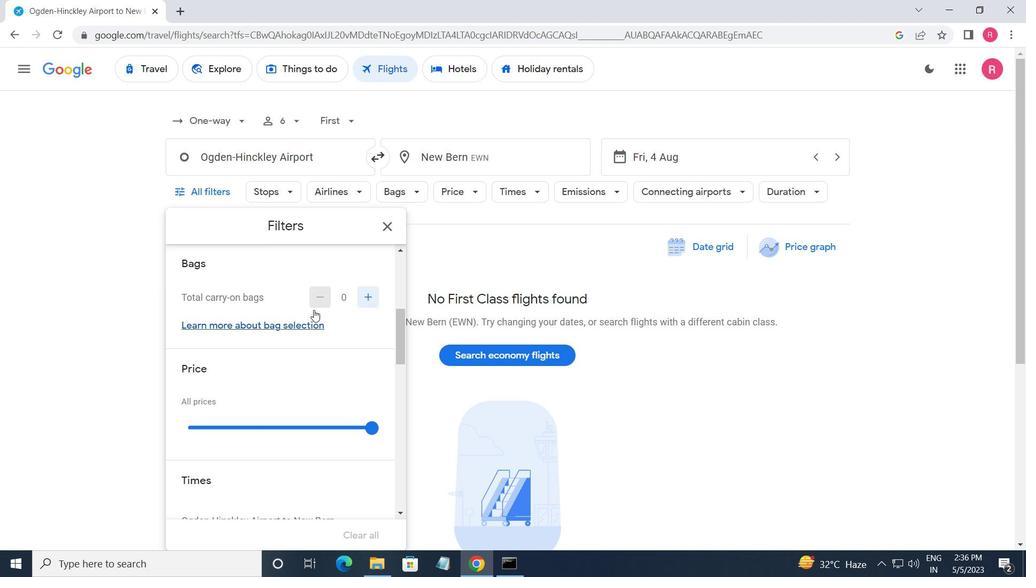 
Action: Mouse scrolled (314, 304) with delta (0, 0)
Screenshot: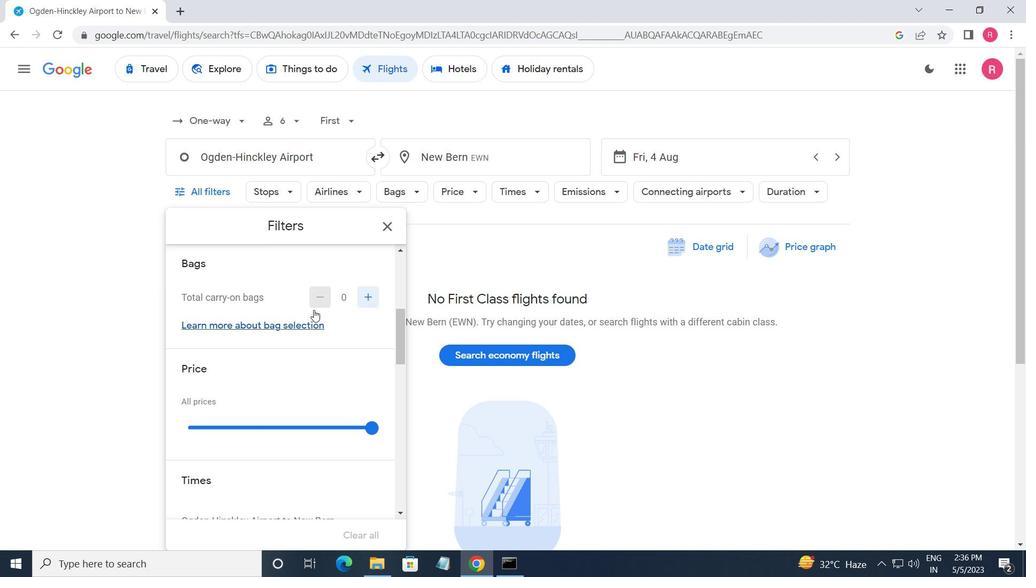 
Action: Mouse moved to (315, 301)
Screenshot: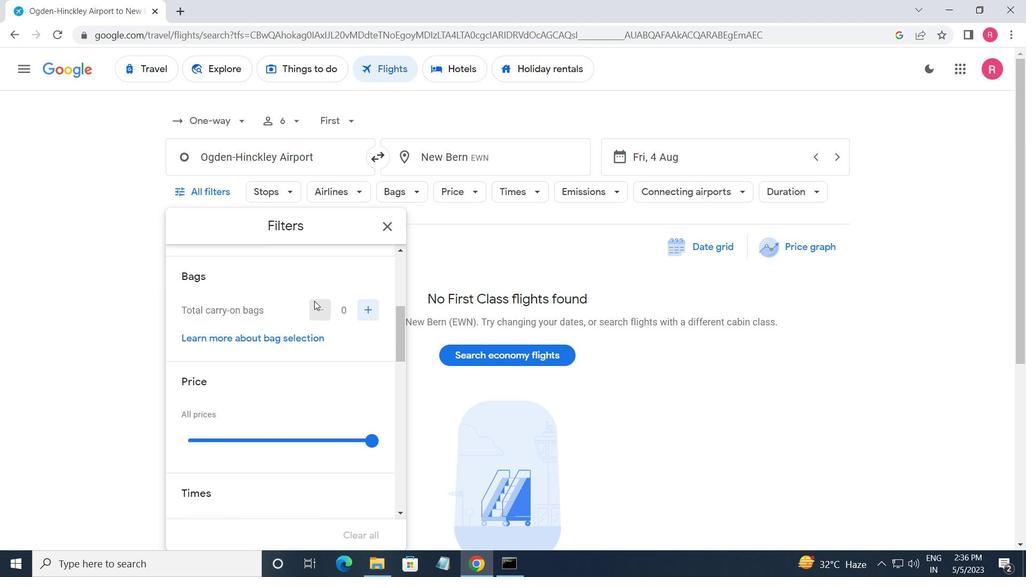 
Action: Mouse scrolled (315, 301) with delta (0, 0)
Screenshot: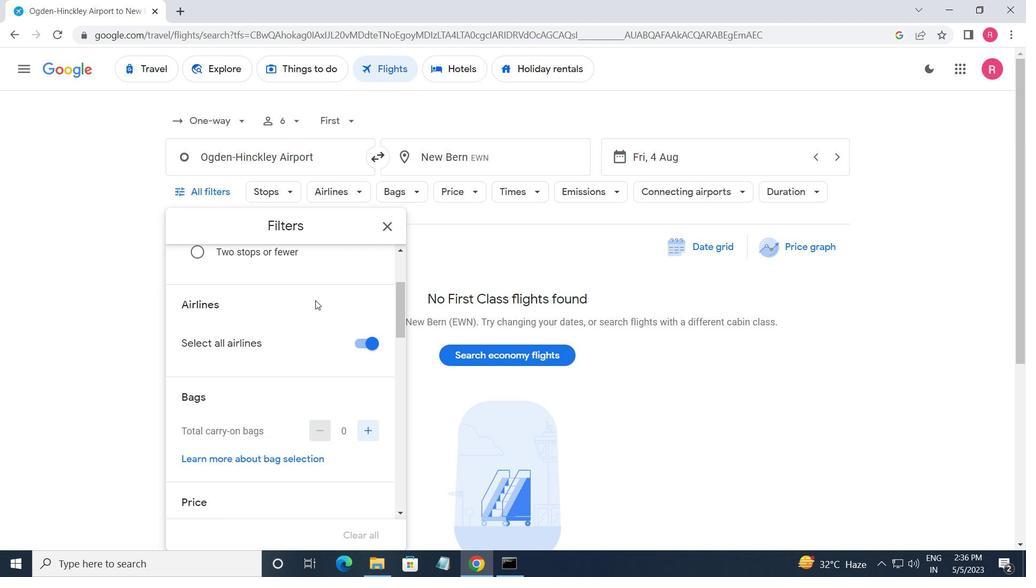 
Action: Mouse scrolled (315, 301) with delta (0, 0)
Screenshot: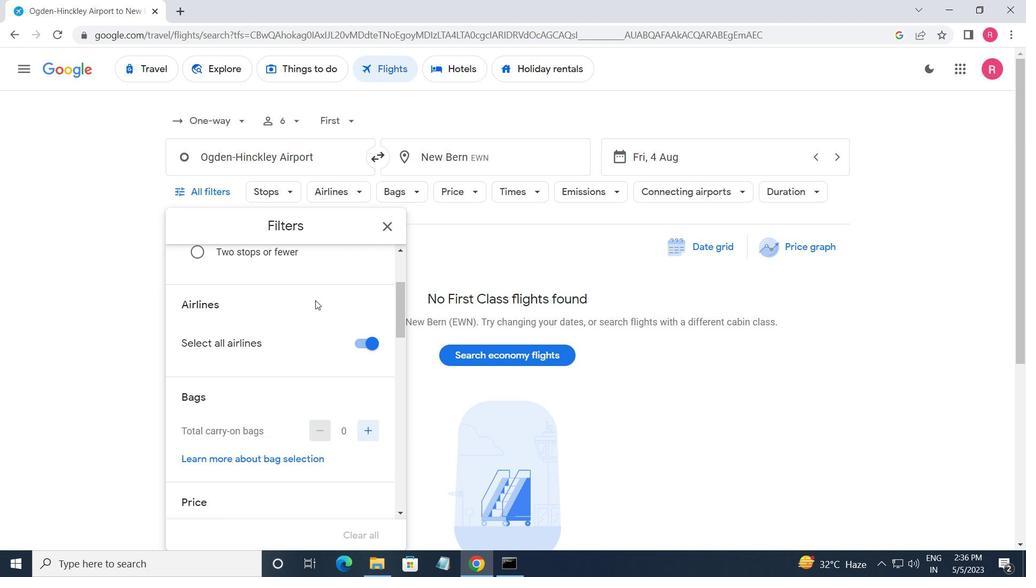 
Action: Mouse moved to (316, 301)
Screenshot: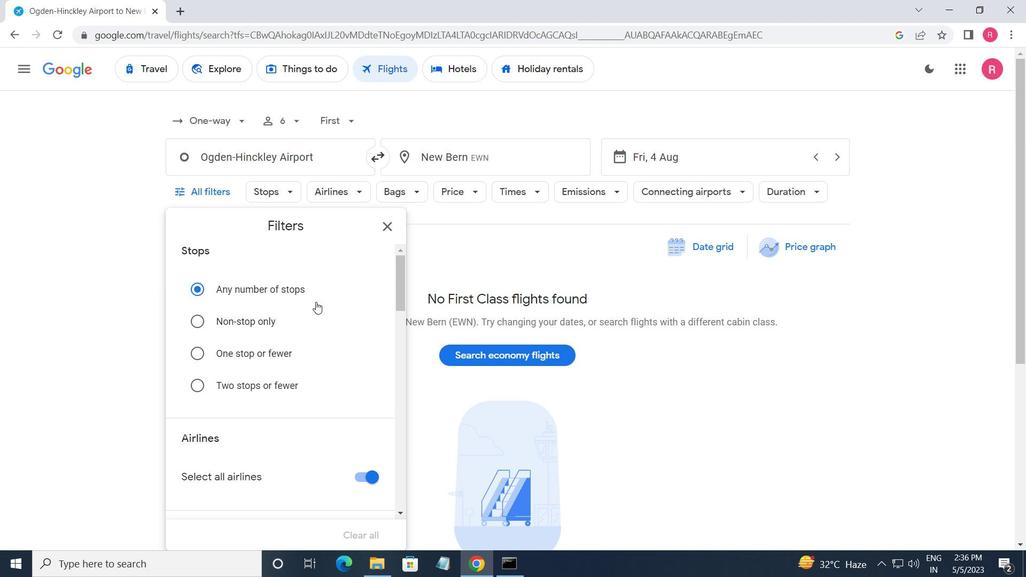 
Action: Mouse scrolled (316, 302) with delta (0, 0)
Screenshot: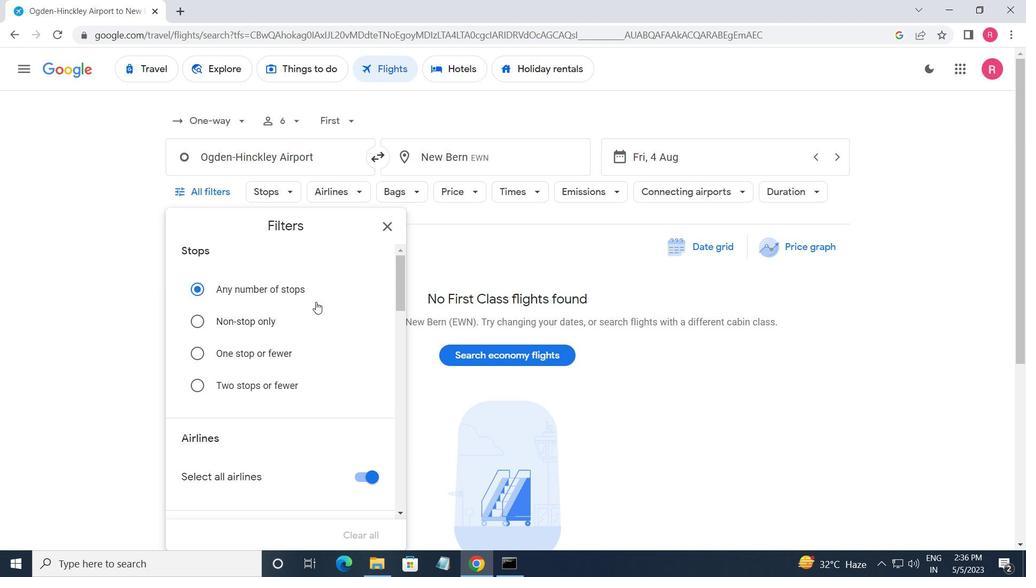 
Action: Mouse scrolled (316, 302) with delta (0, 0)
Screenshot: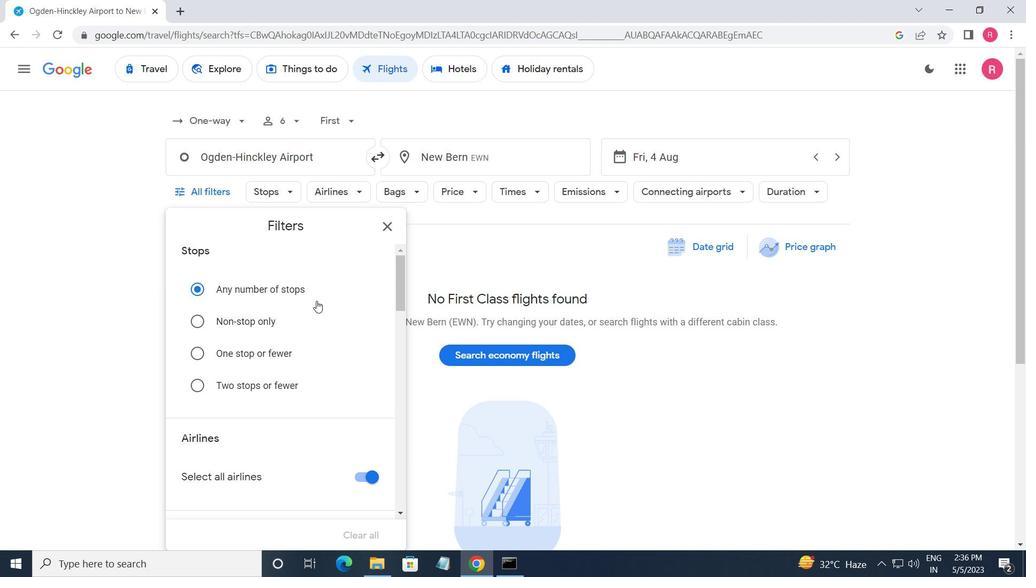 
Action: Mouse moved to (321, 298)
Screenshot: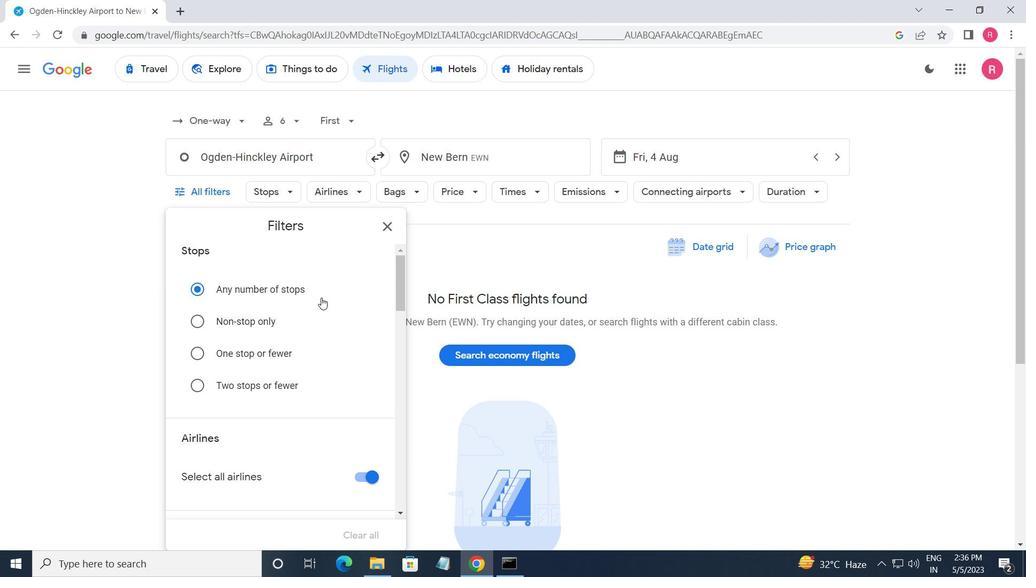 
Action: Mouse scrolled (321, 297) with delta (0, 0)
Screenshot: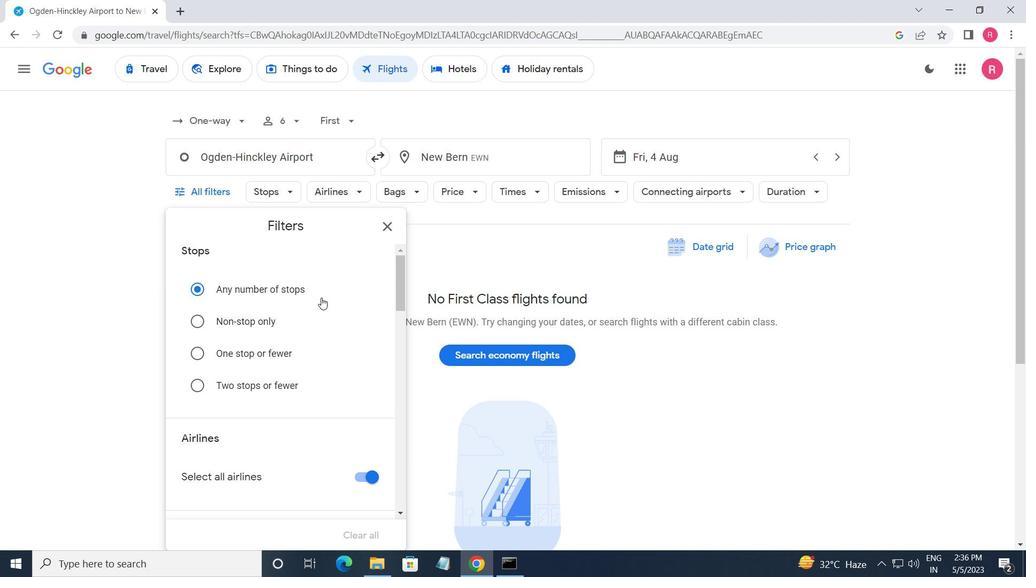 
Action: Mouse moved to (322, 298)
Screenshot: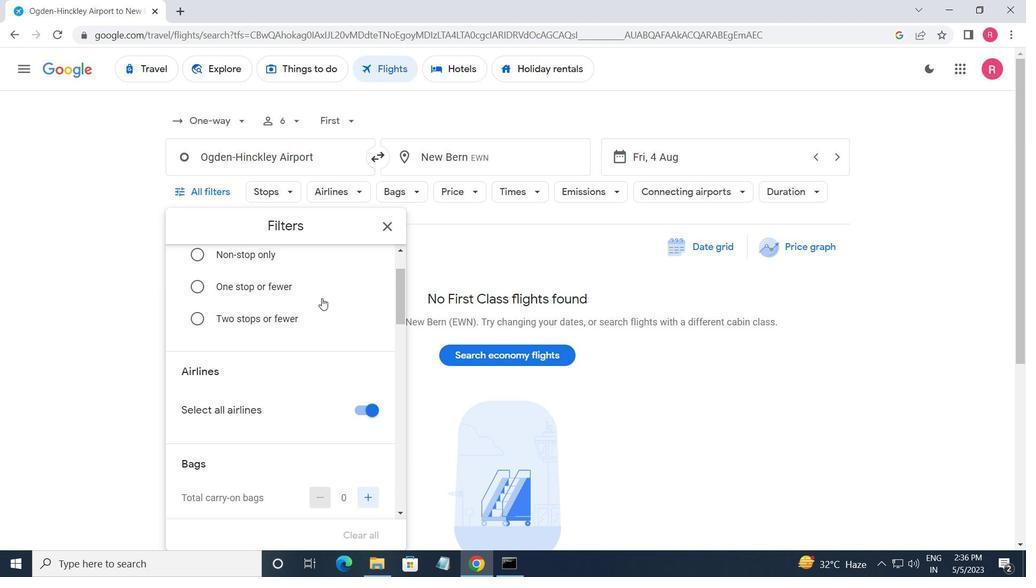 
Action: Mouse scrolled (322, 298) with delta (0, 0)
Screenshot: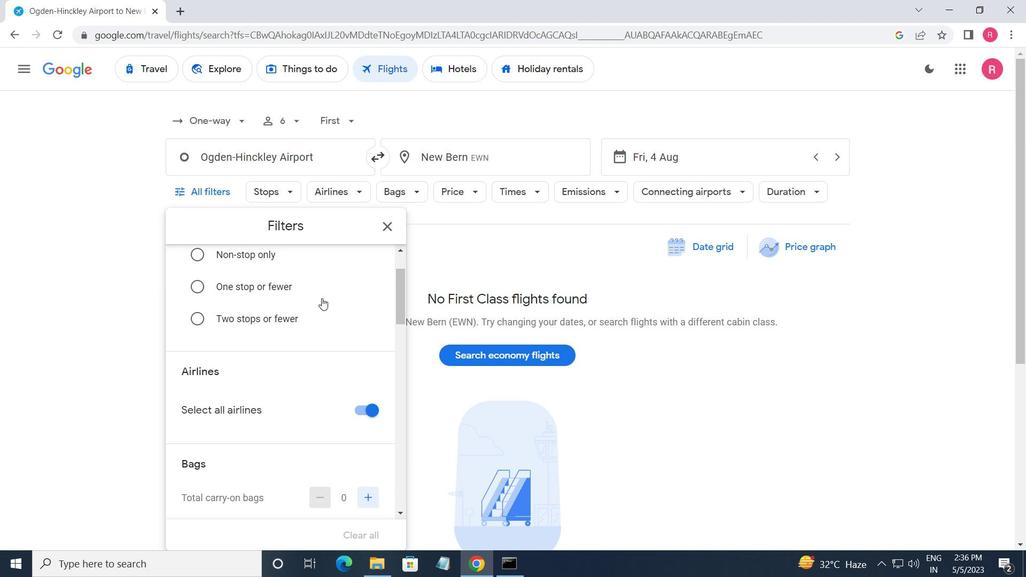 
Action: Mouse moved to (324, 302)
Screenshot: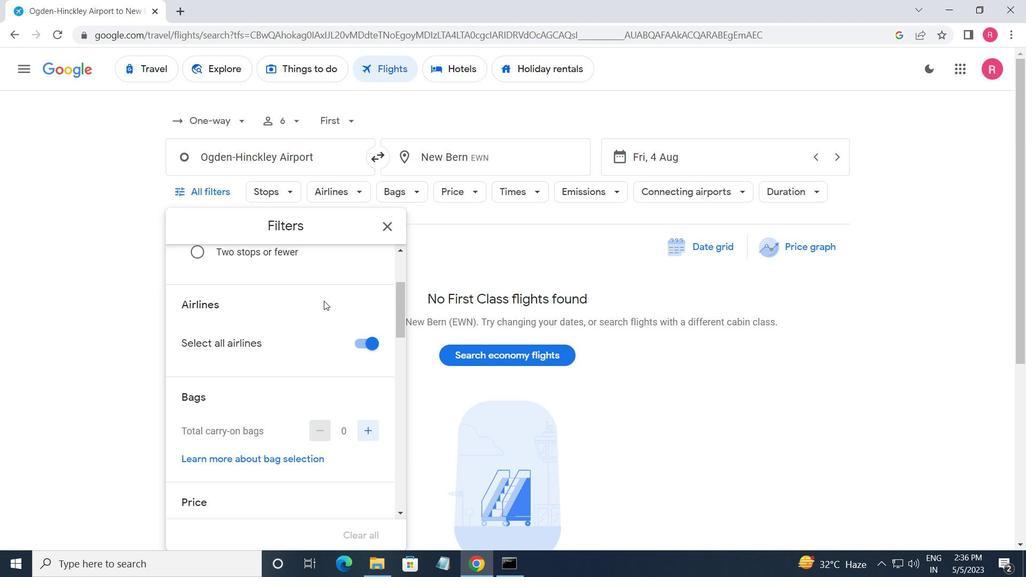 
Action: Mouse scrolled (324, 301) with delta (0, 0)
Screenshot: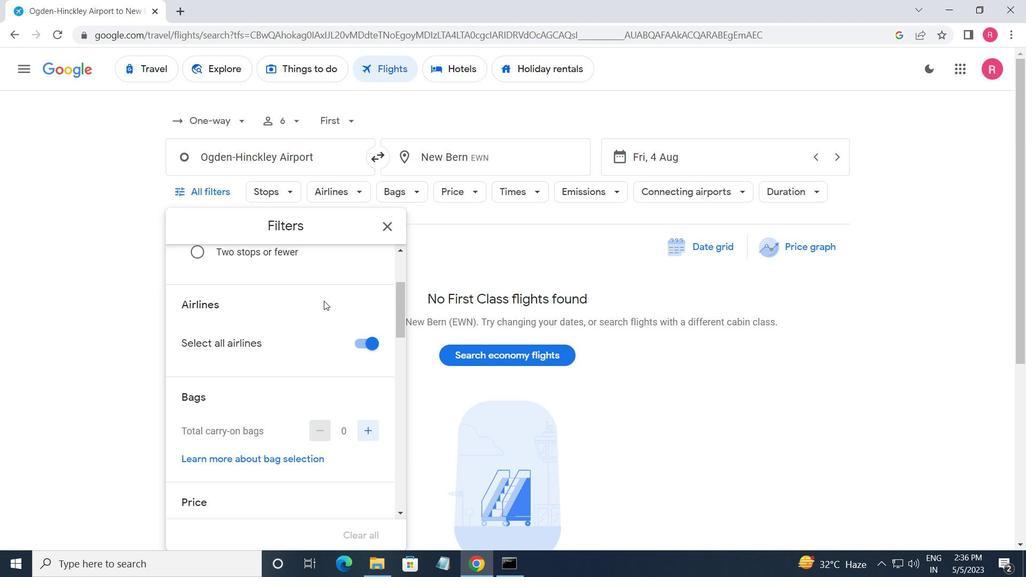 
Action: Mouse moved to (324, 302)
Screenshot: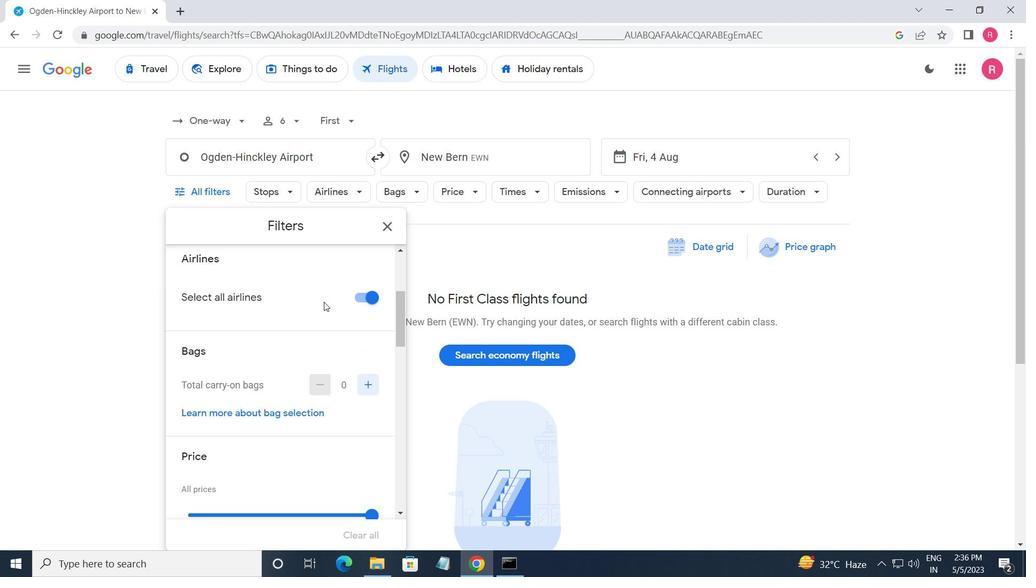 
Action: Mouse scrolled (324, 302) with delta (0, 0)
Screenshot: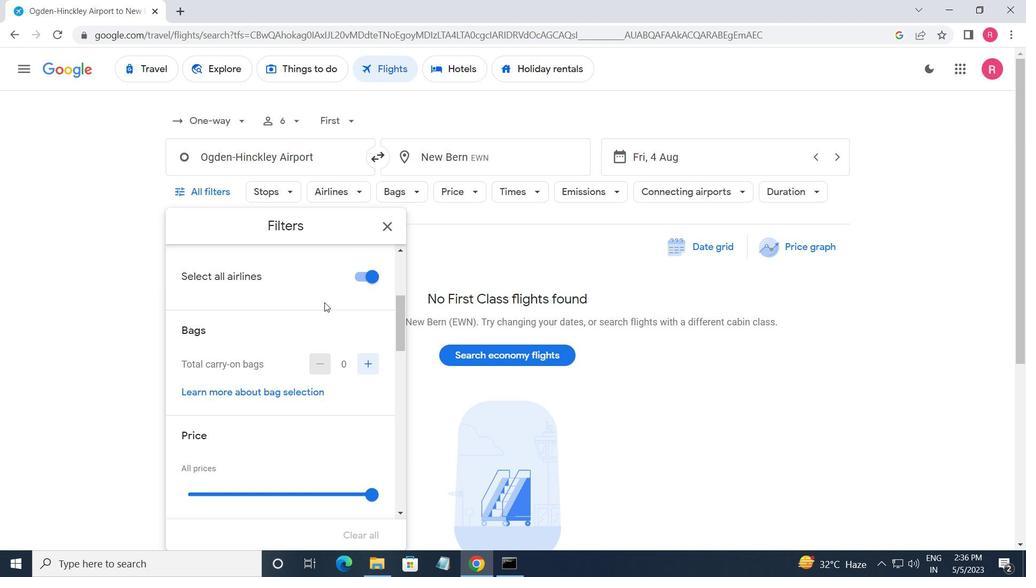 
Action: Mouse moved to (336, 310)
Screenshot: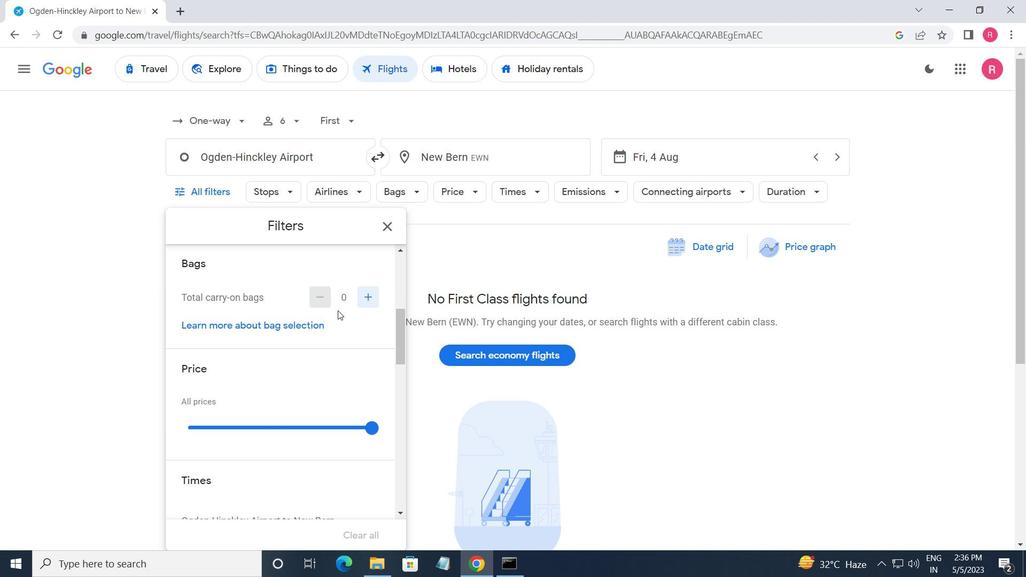
Action: Mouse scrolled (336, 310) with delta (0, 0)
Screenshot: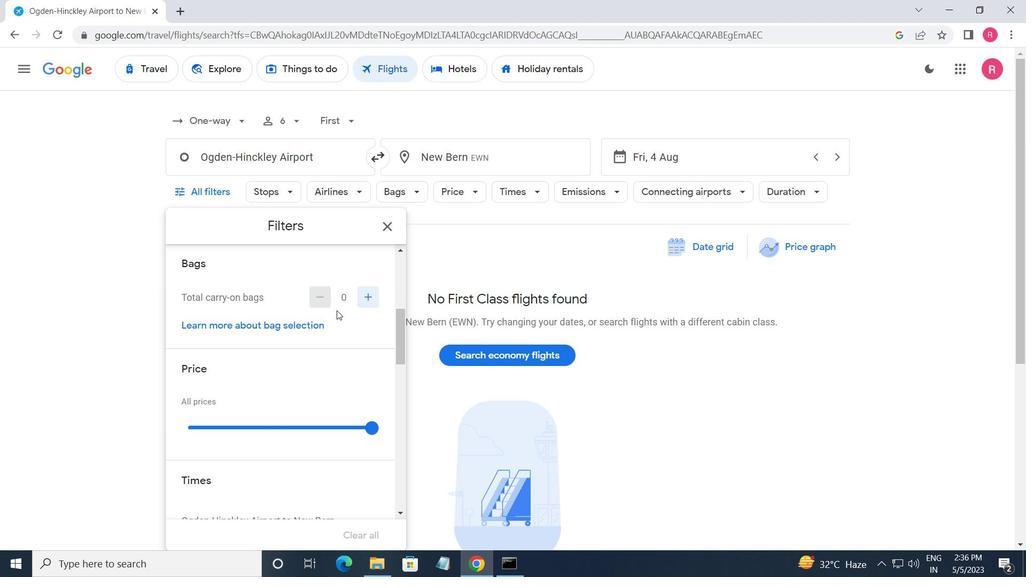 
Action: Mouse moved to (367, 362)
Screenshot: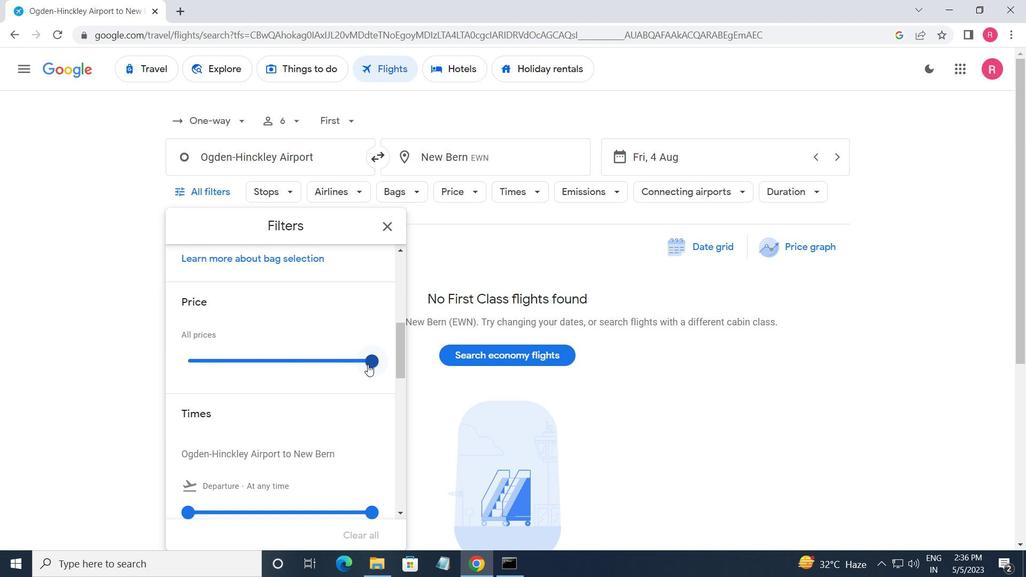 
Action: Mouse pressed left at (367, 362)
Screenshot: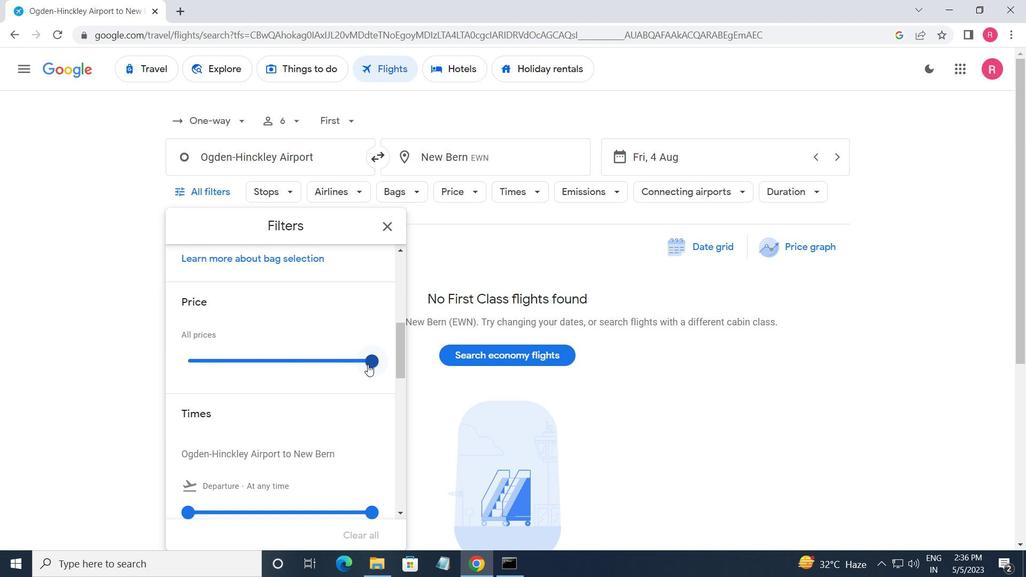 
Action: Mouse moved to (299, 347)
Screenshot: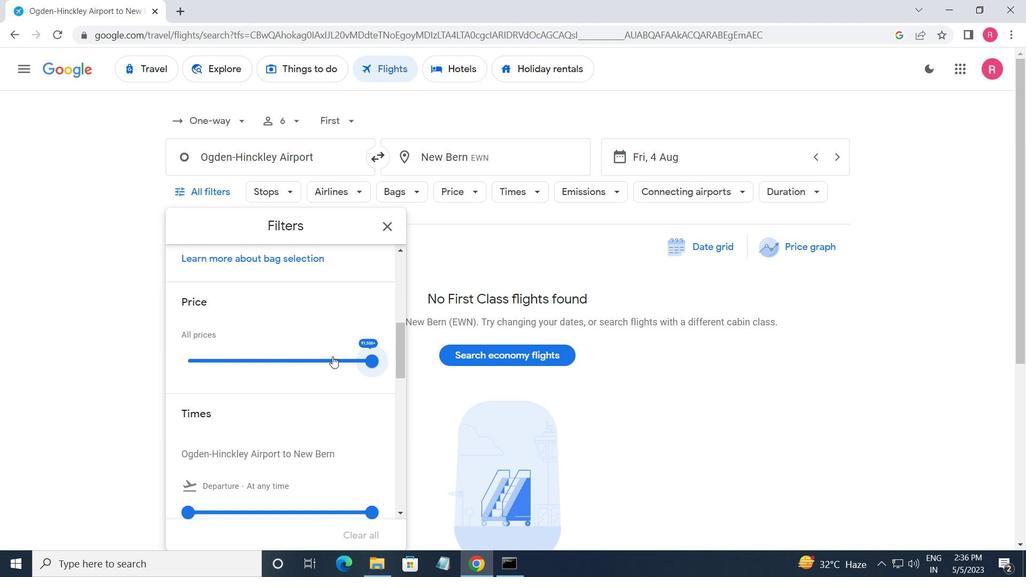 
Action: Mouse scrolled (299, 347) with delta (0, 0)
Screenshot: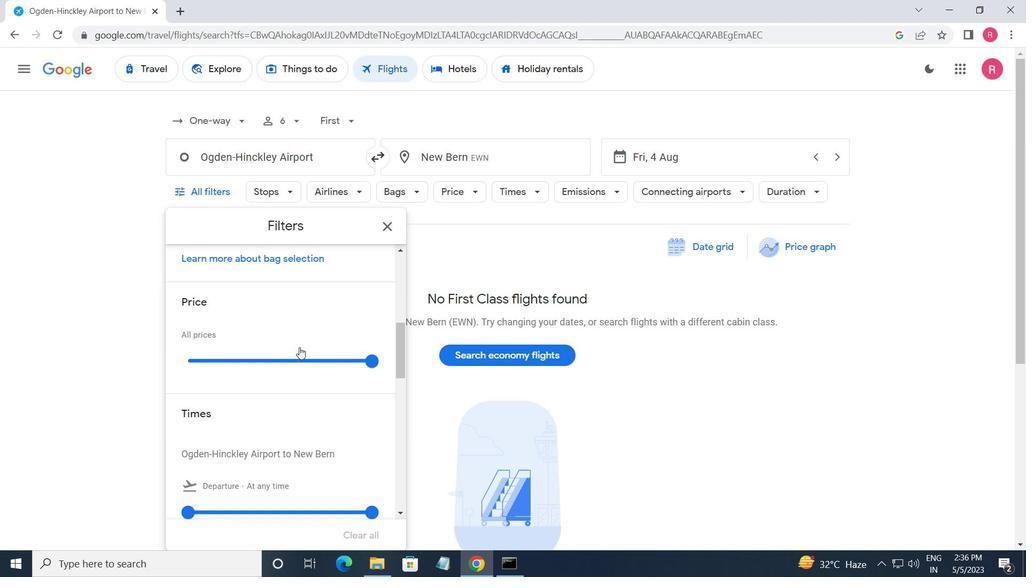 
Action: Mouse moved to (303, 343)
Screenshot: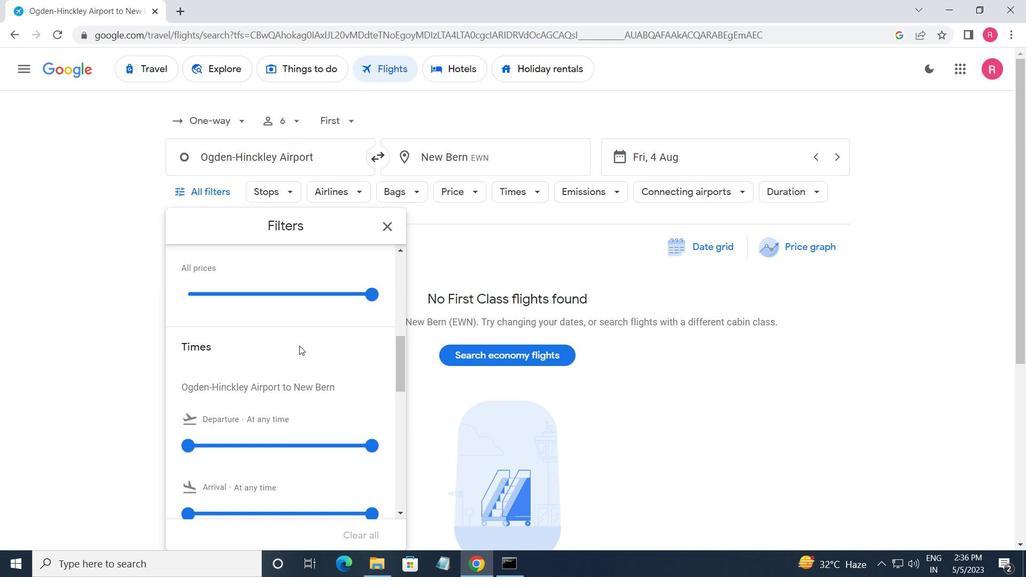 
Action: Mouse scrolled (303, 343) with delta (0, 0)
Screenshot: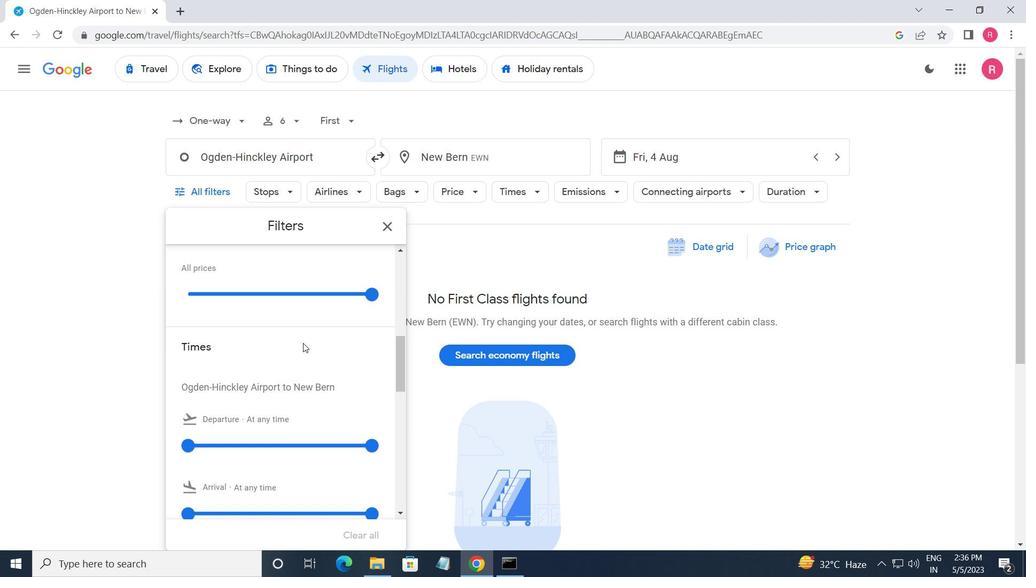 
Action: Mouse moved to (185, 377)
Screenshot: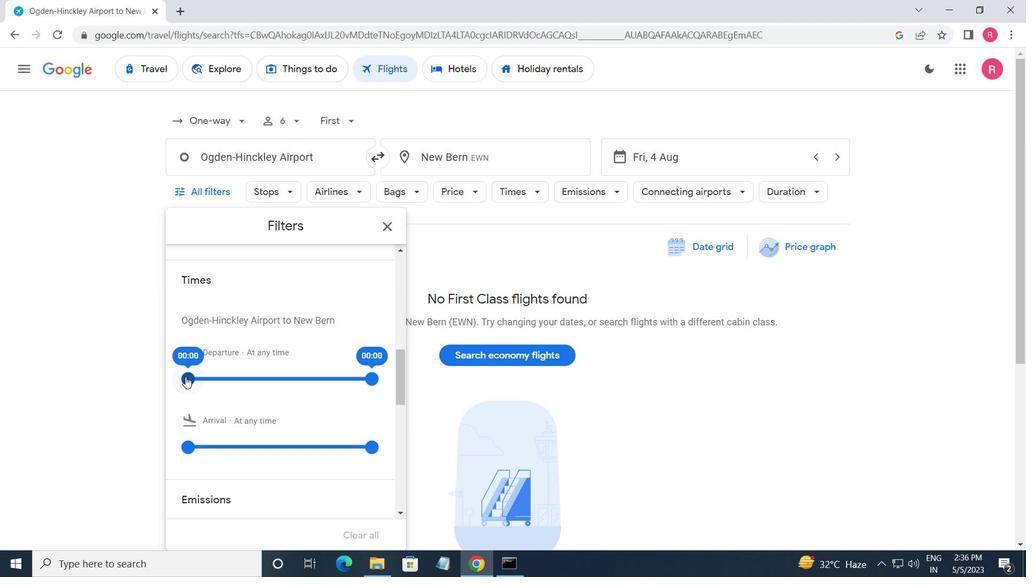 
Action: Mouse pressed left at (185, 377)
Screenshot: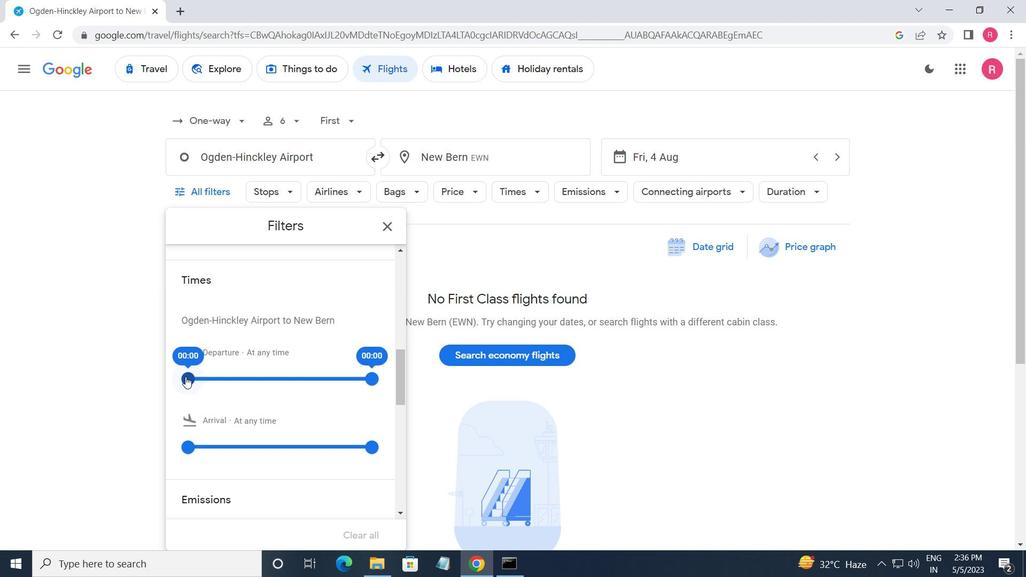 
Action: Mouse moved to (370, 377)
Screenshot: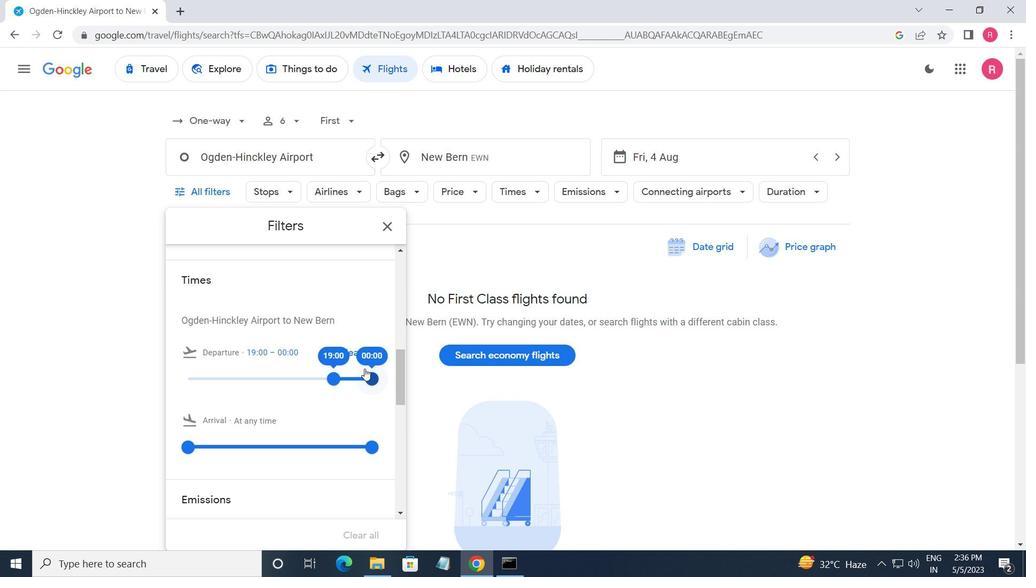 
Action: Mouse pressed left at (370, 377)
Screenshot: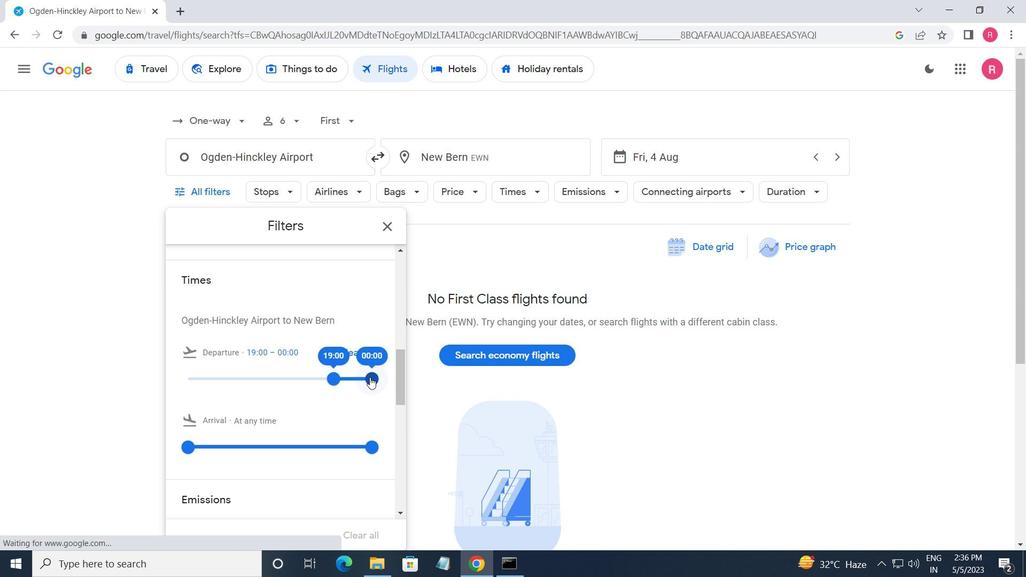 
Action: Mouse moved to (391, 230)
Screenshot: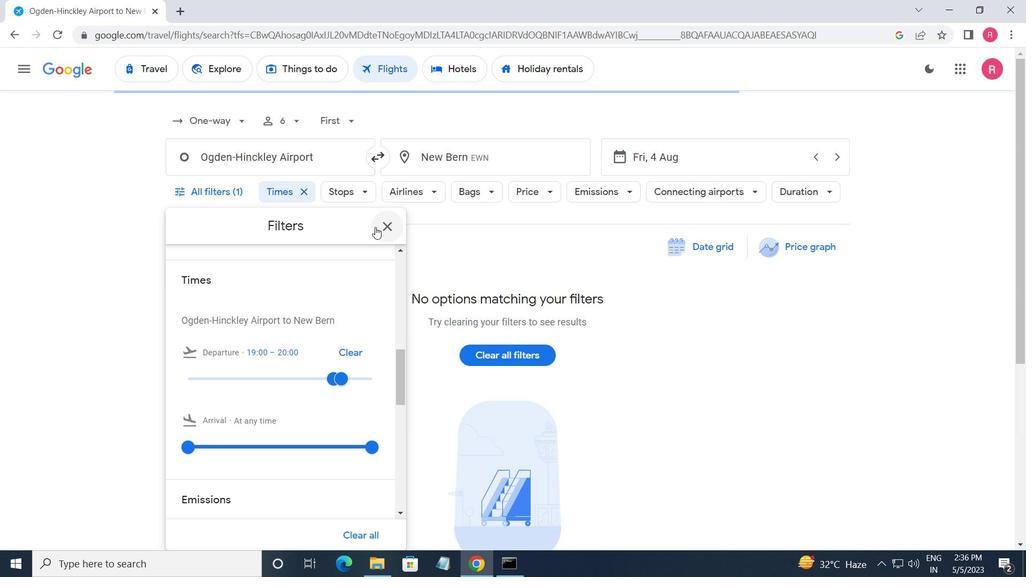 
Action: Mouse pressed left at (391, 230)
Screenshot: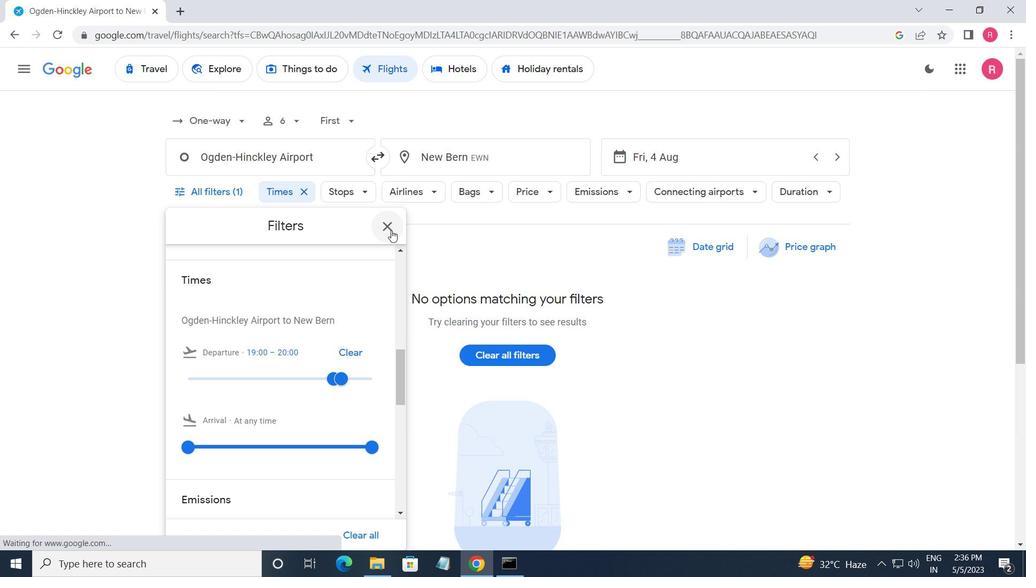 
Action: Mouse moved to (391, 232)
Screenshot: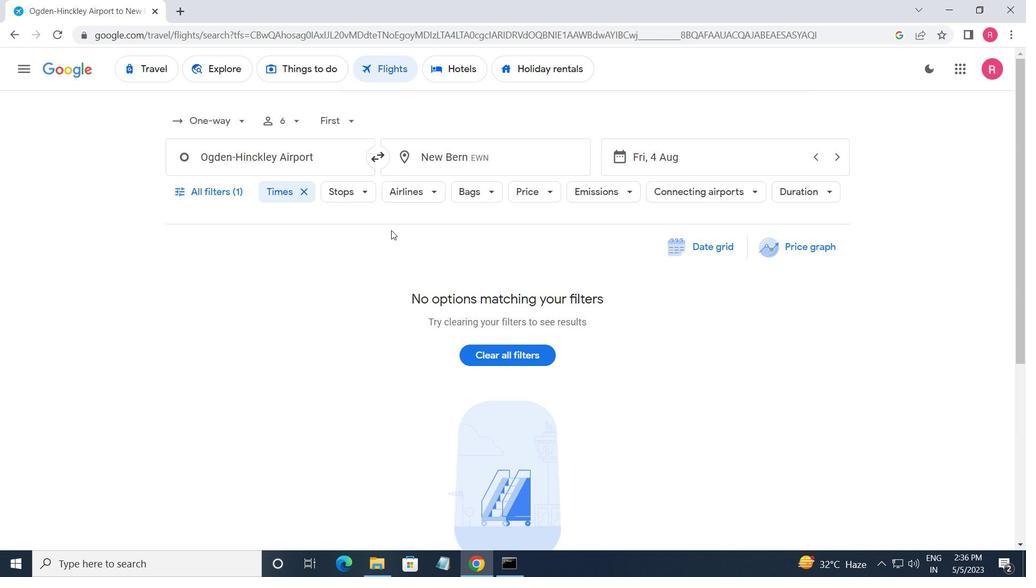 
